 Task: Create new customer invoice with Date Opened: 30-May-23, Select Customer: Promise Me Not, Terms: Net 30. Make invoice entry for item-1 with Date: 30-May-23, Description: e.l.f Cosmetics H2O Proof Pen Eyeliner Jet Black
, Income Account: Income:Sales, Quantity: 1, Unit Price: 15.49, Sales Tax: Y, Sales Tax Included: N, Tax Table: Sales Tax. Make entry for item-2 with Date: 30-May-23, Description: Necessaire Eucalyptus Body Wash (8.4 oz)
, Income Account: Income:Sales, Quantity: 2, Unit Price: 15.79, Sales Tax: Y, Sales Tax Included: N, Tax Table: Sales Tax. Post Invoice with Post Date: 30-May-23, Post to Accounts: Assets:Accounts Receivable. Pay / Process Payment with Transaction Date: 28-Jun-23, Amount: 49.89, Transfer Account: Checking Account. Go to 'Print Invoice'.
Action: Mouse moved to (197, 52)
Screenshot: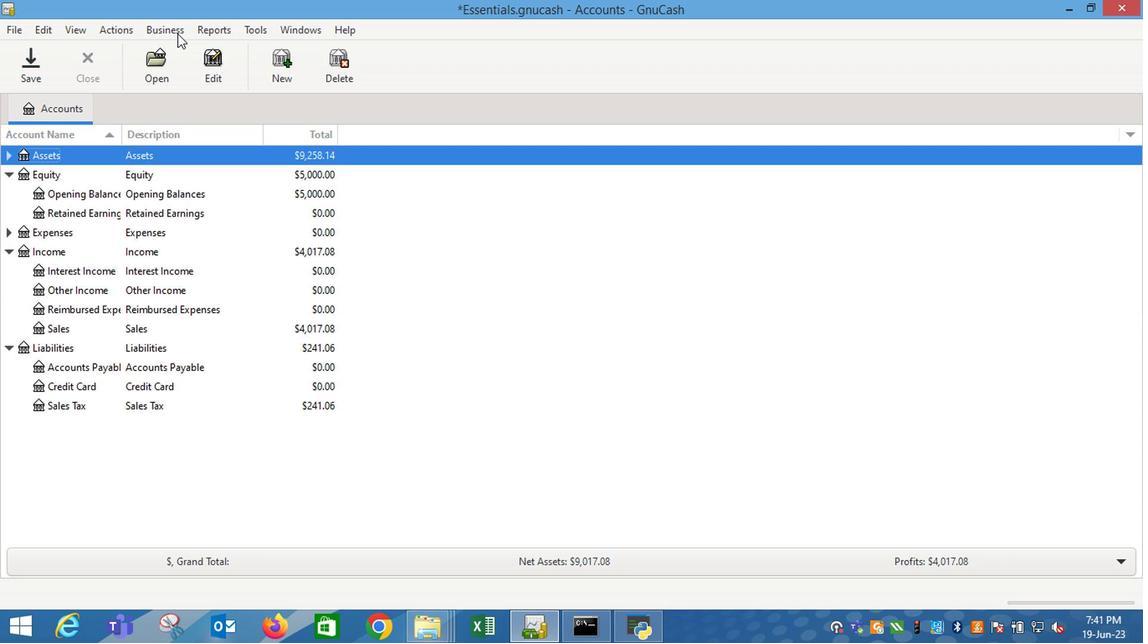 
Action: Mouse pressed left at (197, 52)
Screenshot: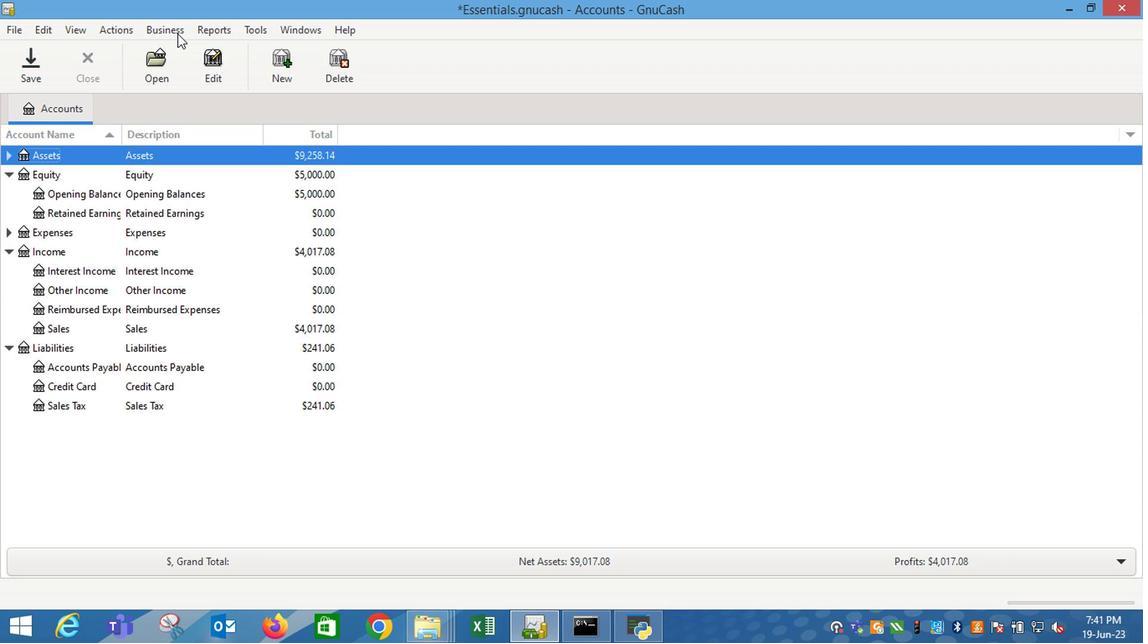 
Action: Mouse moved to (381, 130)
Screenshot: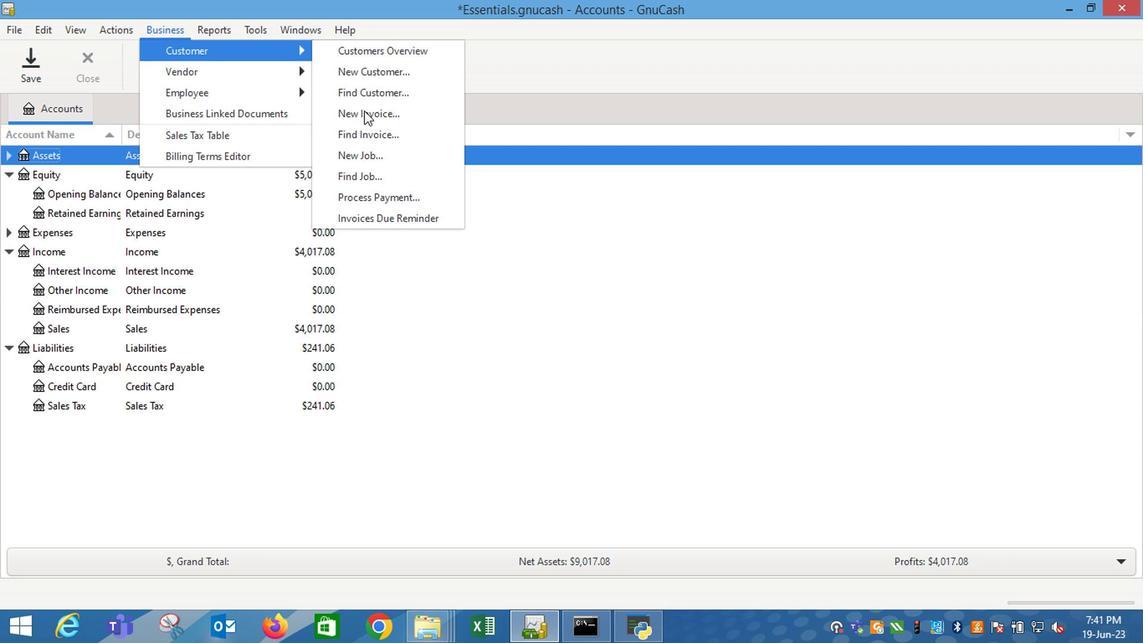 
Action: Mouse pressed left at (381, 130)
Screenshot: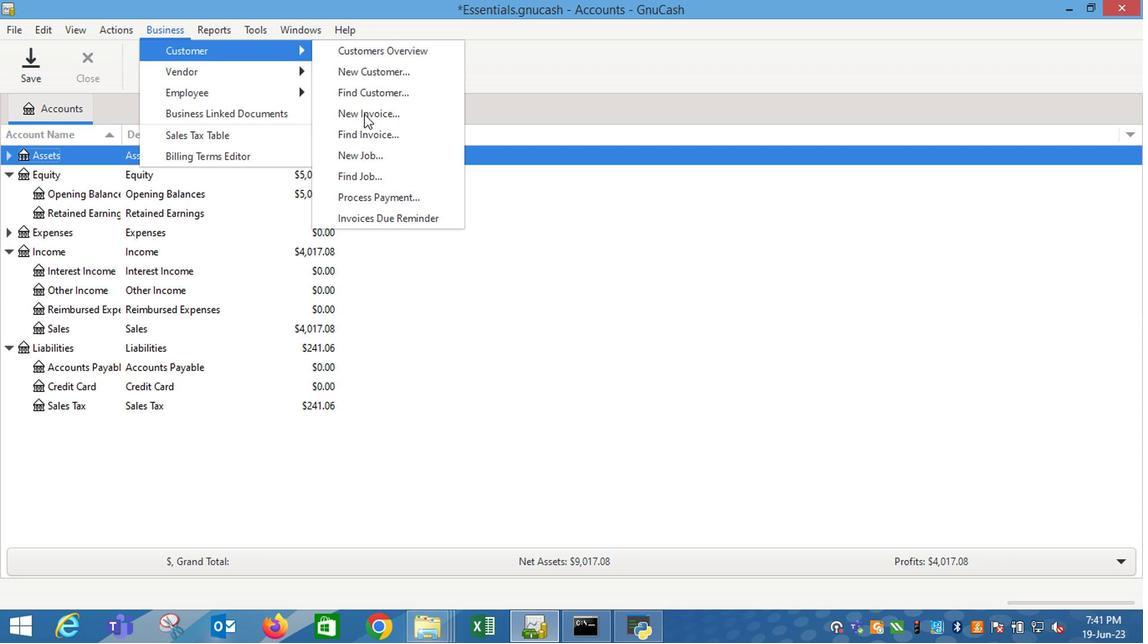 
Action: Mouse moved to (690, 261)
Screenshot: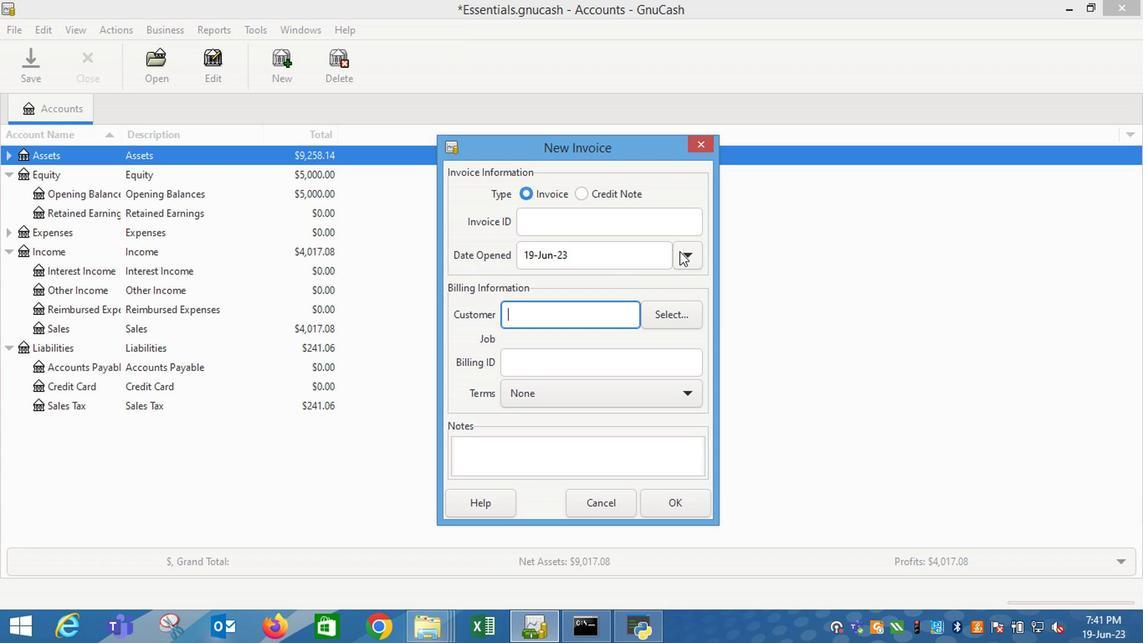 
Action: Mouse pressed left at (690, 261)
Screenshot: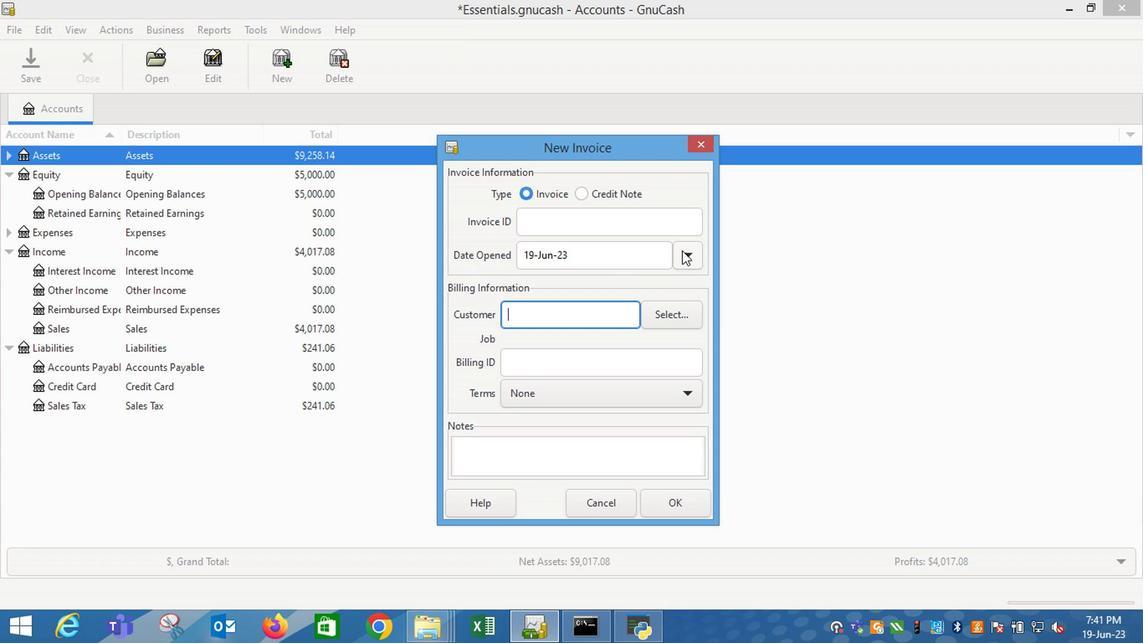 
Action: Mouse moved to (568, 289)
Screenshot: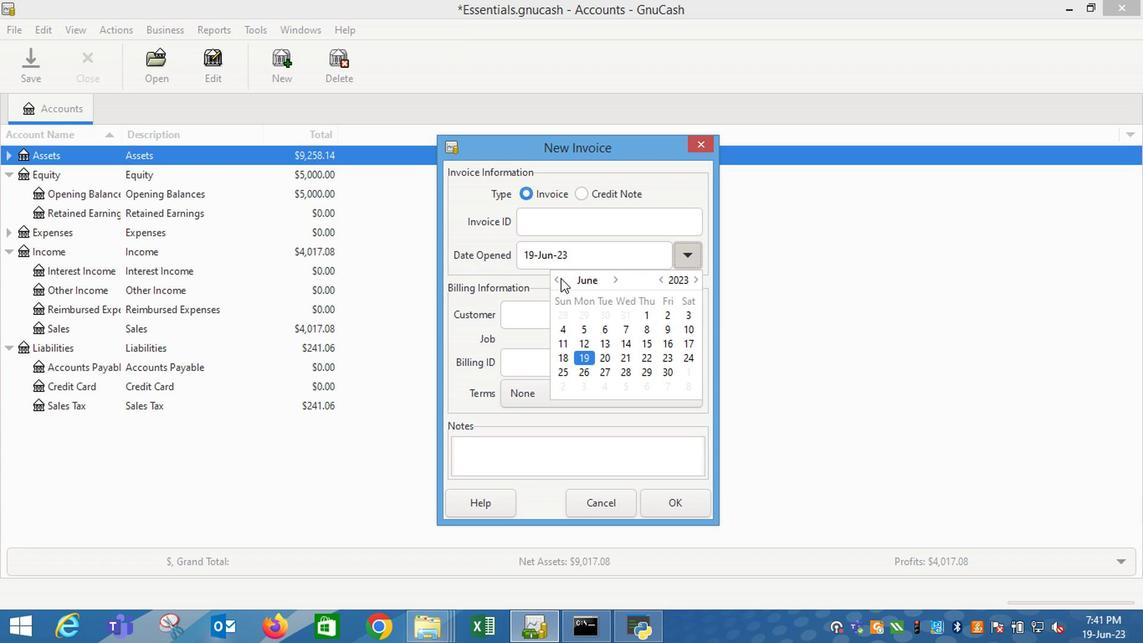 
Action: Mouse pressed left at (568, 289)
Screenshot: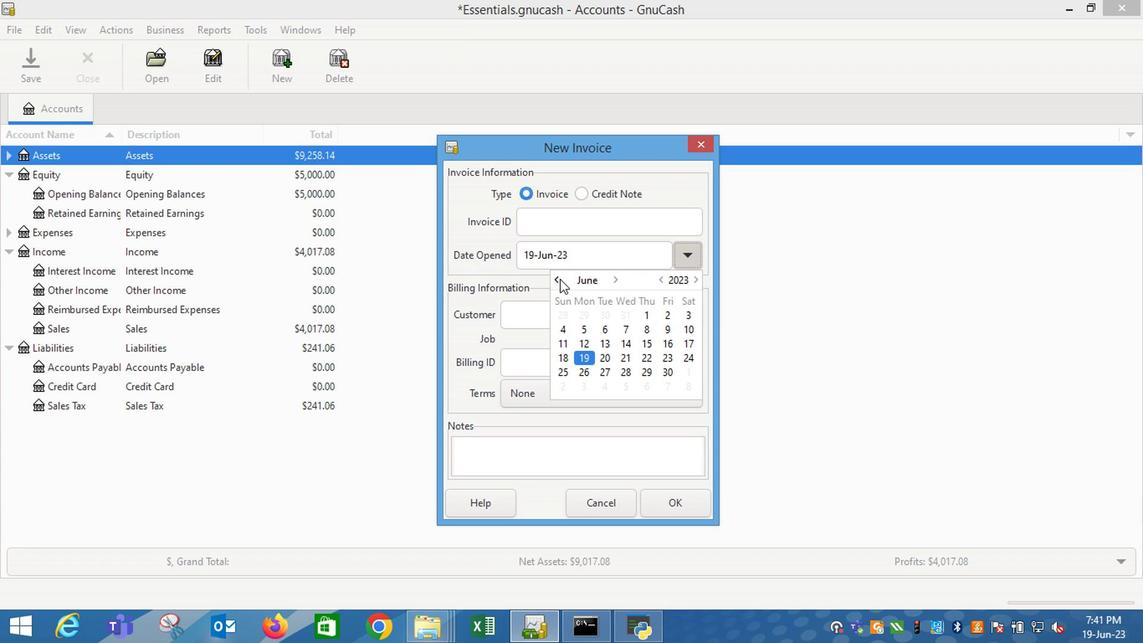 
Action: Mouse moved to (609, 382)
Screenshot: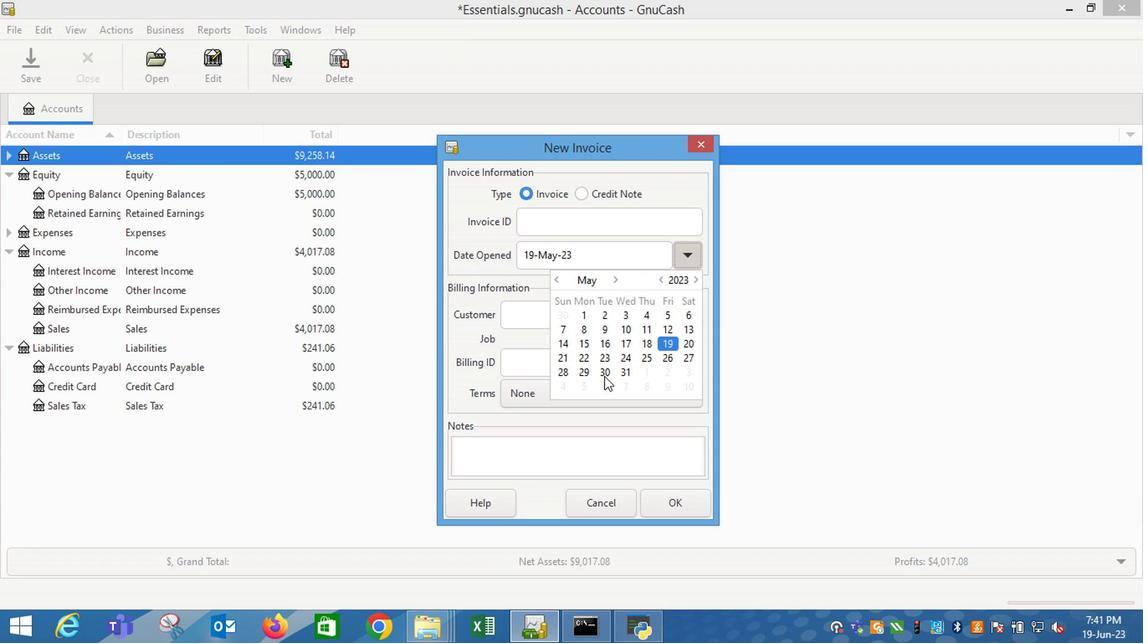 
Action: Mouse pressed left at (609, 382)
Screenshot: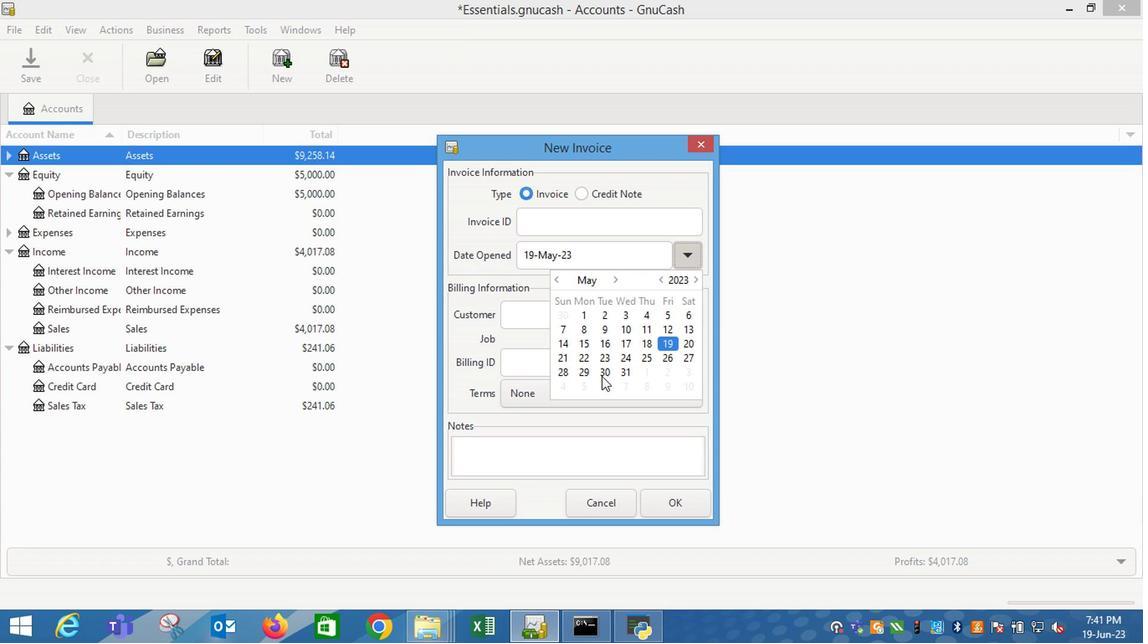
Action: Mouse moved to (511, 313)
Screenshot: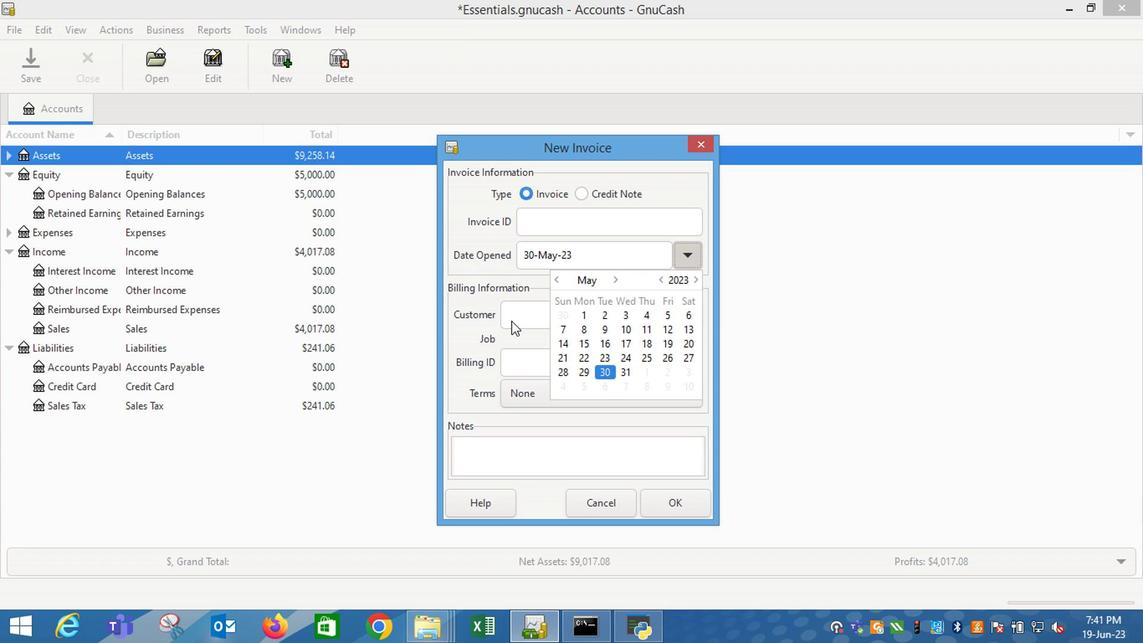 
Action: Mouse pressed left at (511, 313)
Screenshot: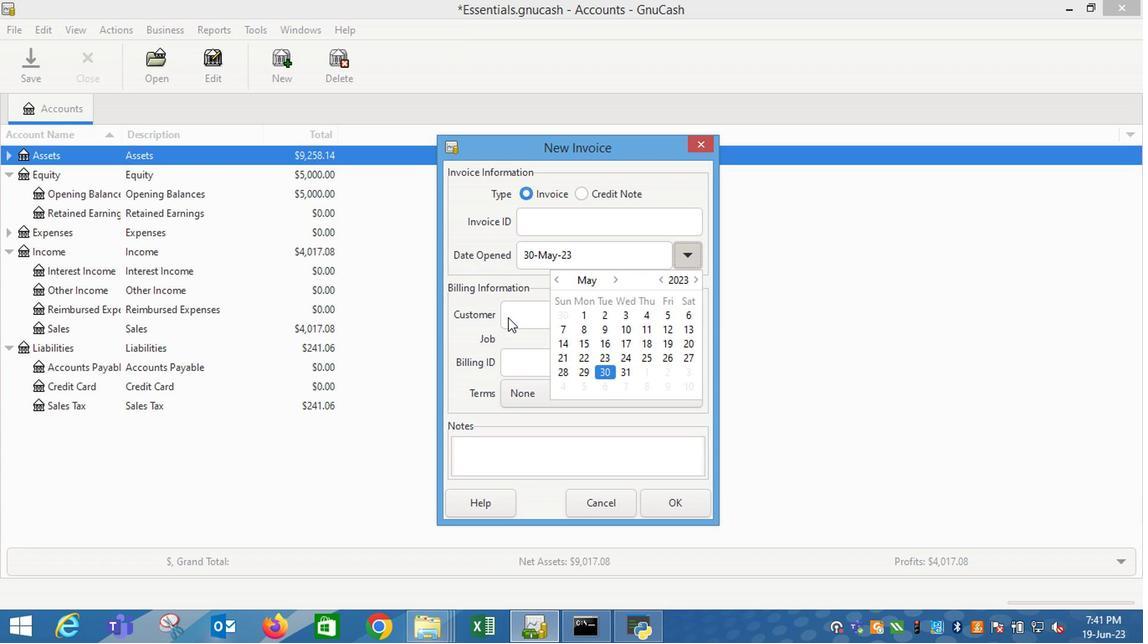 
Action: Mouse moved to (545, 325)
Screenshot: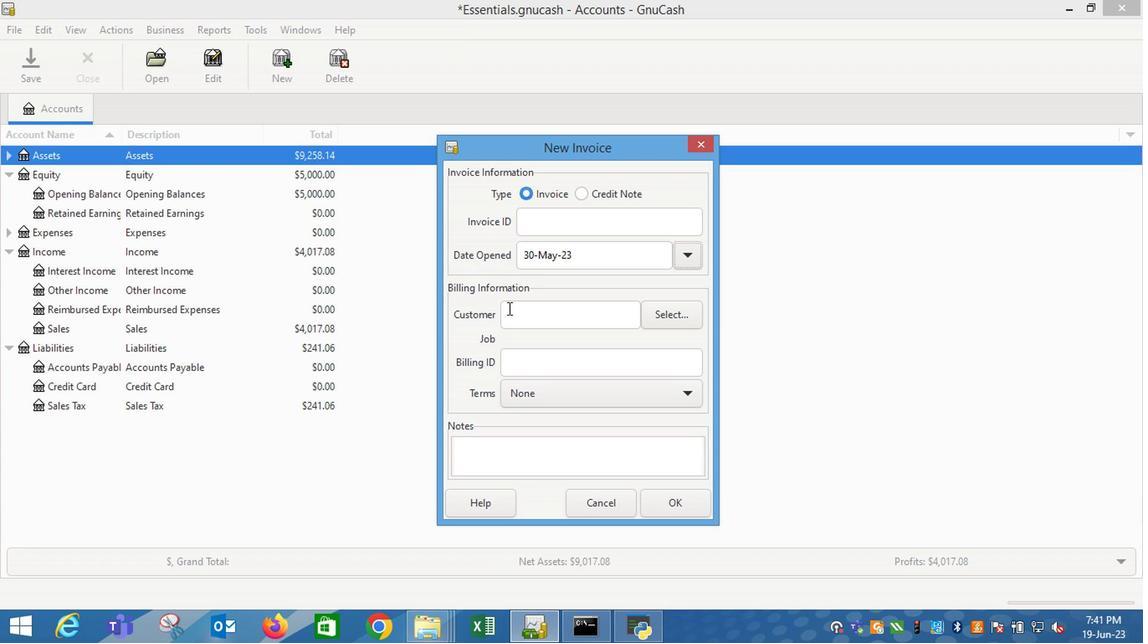 
Action: Mouse pressed left at (545, 325)
Screenshot: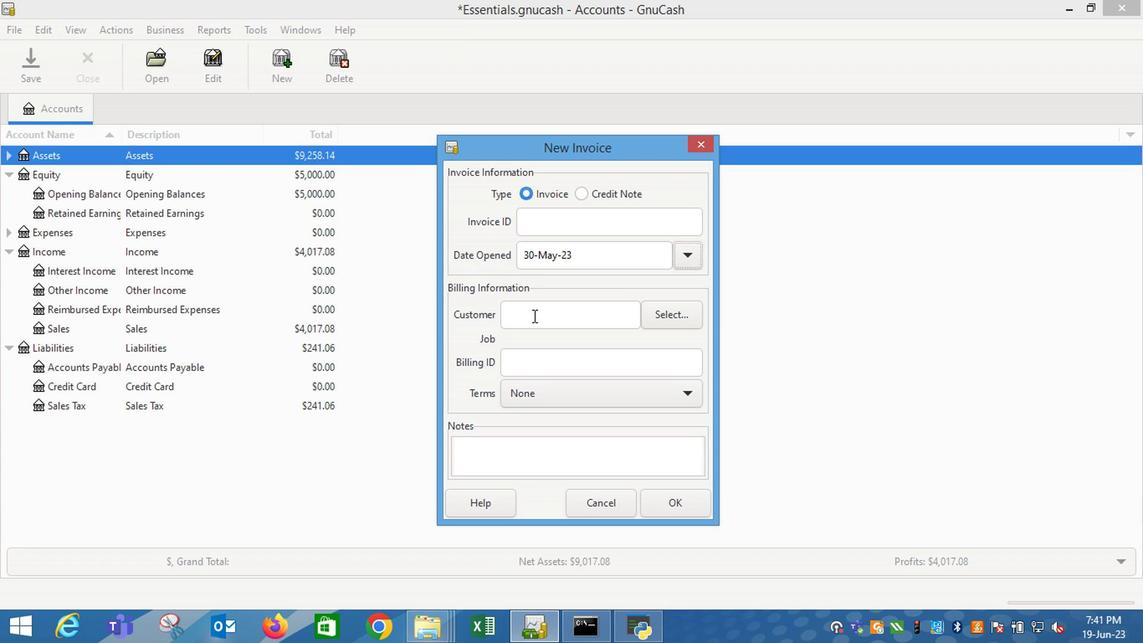 
Action: Mouse moved to (545, 326)
Screenshot: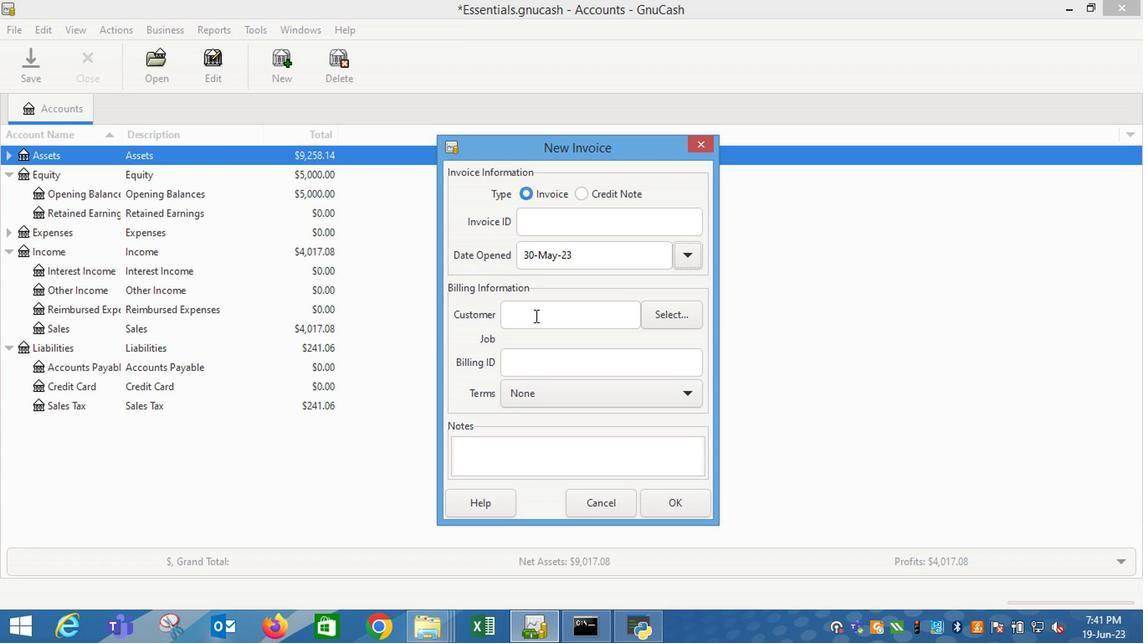 
Action: Key pressed <Key.shift_r>Pro
Screenshot: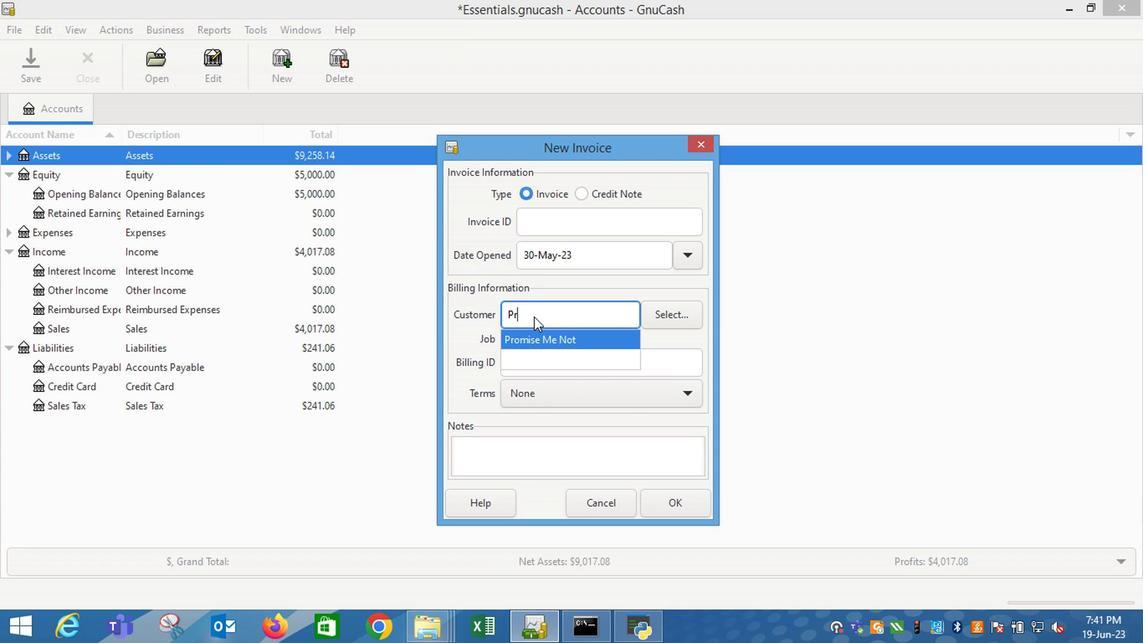 
Action: Mouse moved to (611, 351)
Screenshot: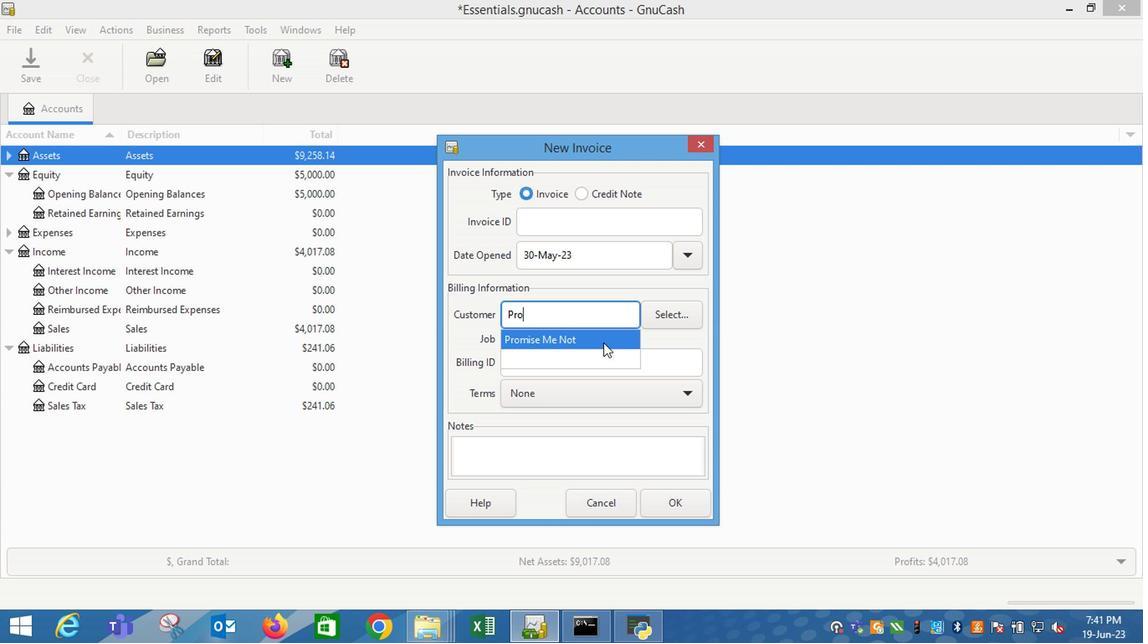 
Action: Mouse pressed left at (611, 351)
Screenshot: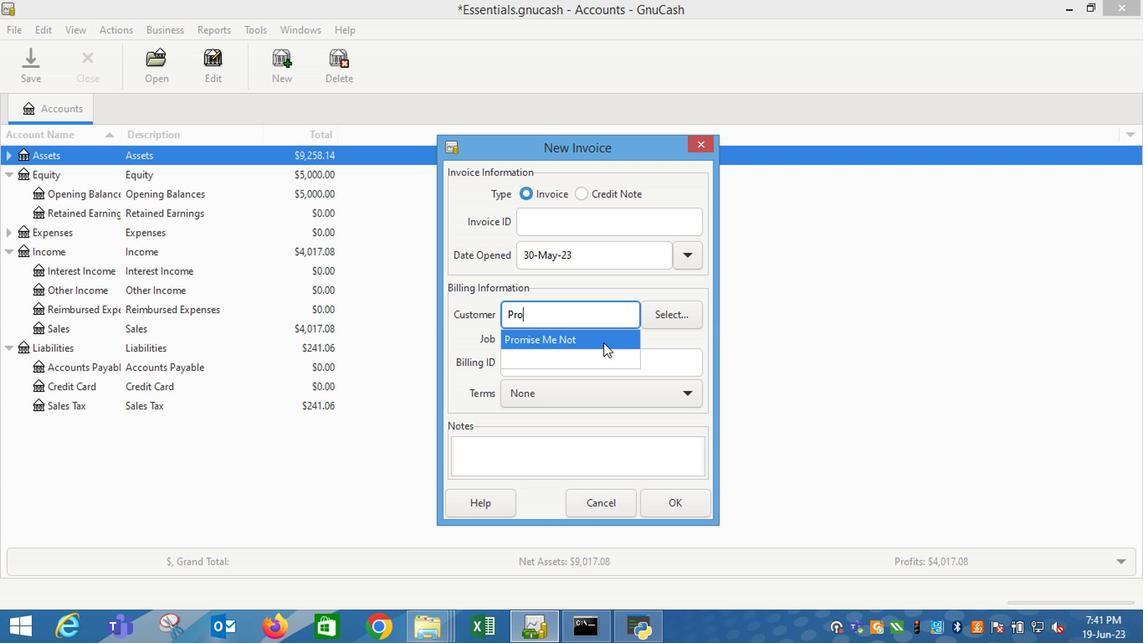 
Action: Mouse moved to (562, 424)
Screenshot: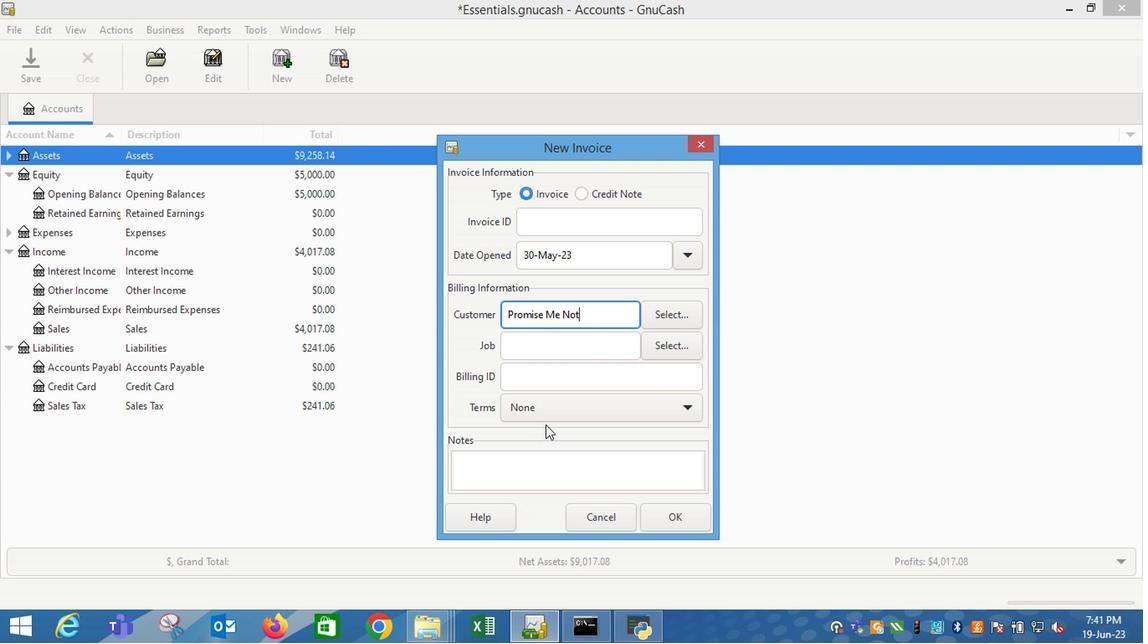 
Action: Mouse pressed left at (562, 424)
Screenshot: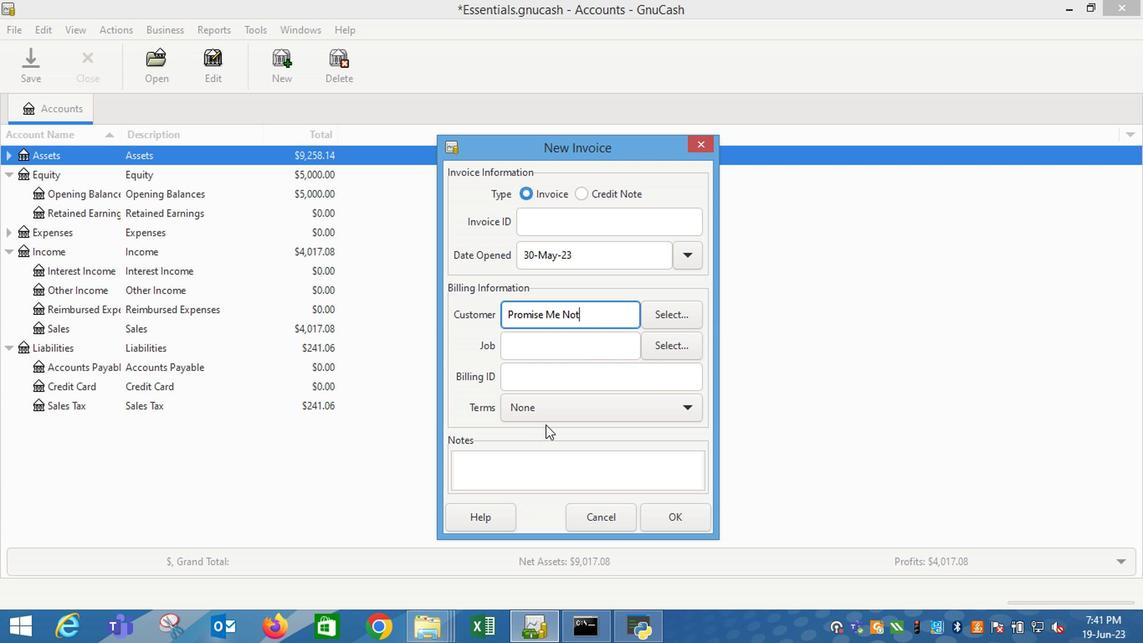 
Action: Mouse moved to (553, 465)
Screenshot: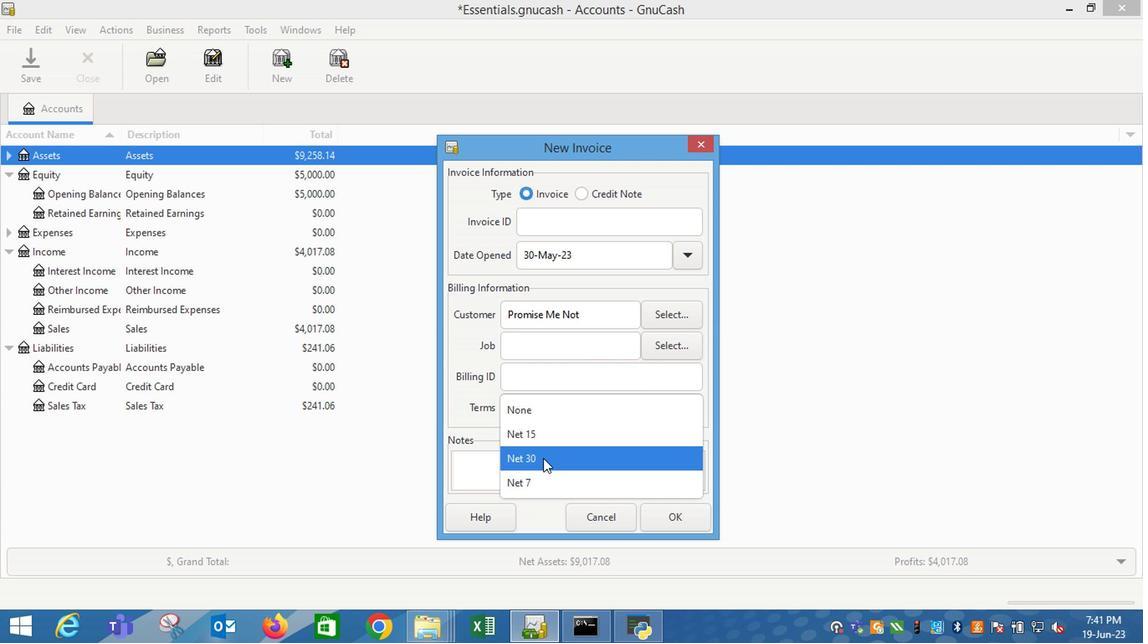 
Action: Mouse pressed left at (553, 465)
Screenshot: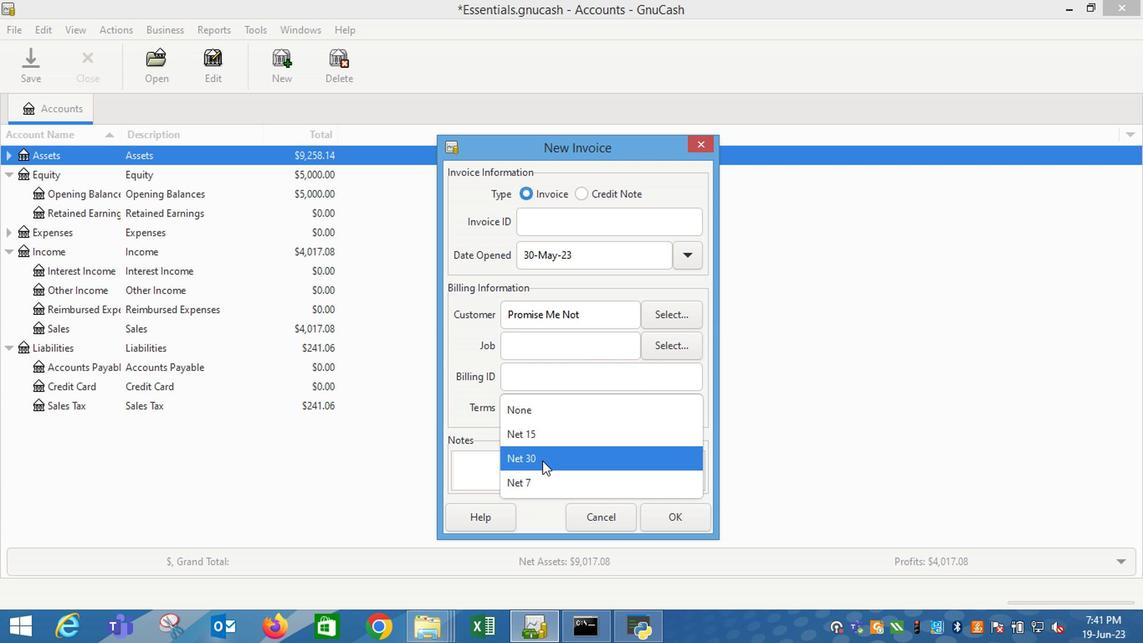 
Action: Mouse moved to (691, 520)
Screenshot: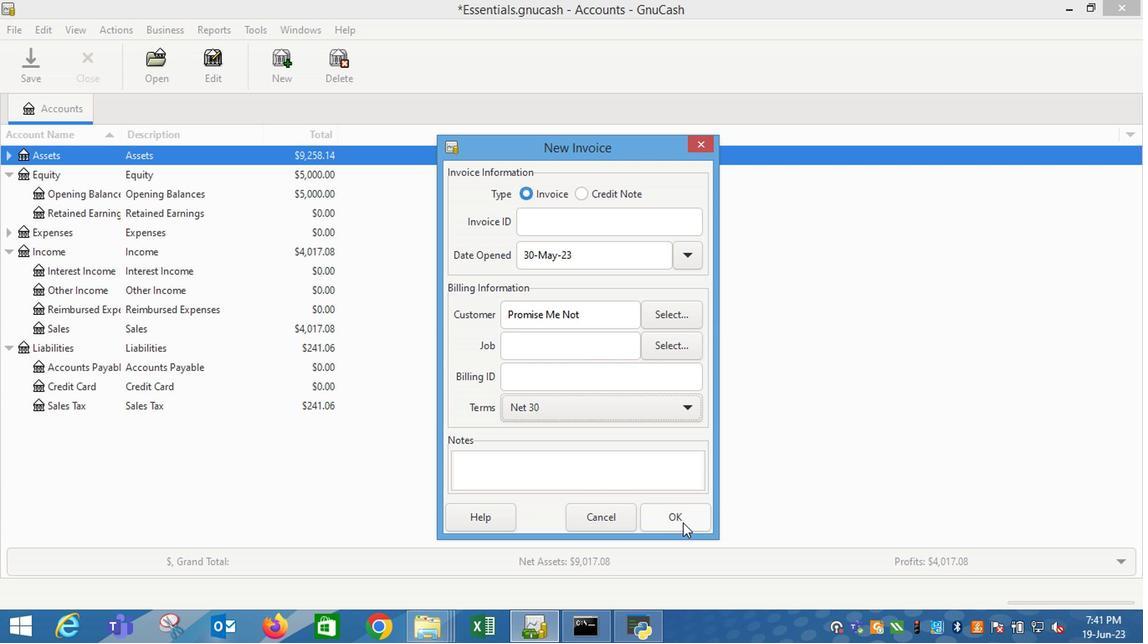 
Action: Mouse pressed left at (691, 520)
Screenshot: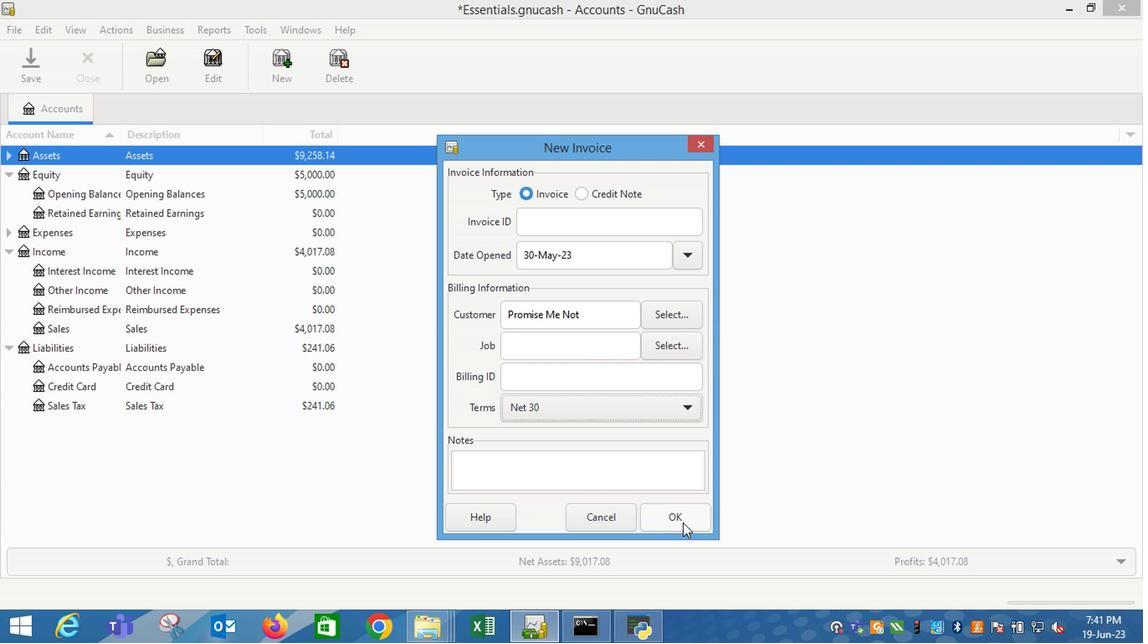 
Action: Mouse moved to (99, 335)
Screenshot: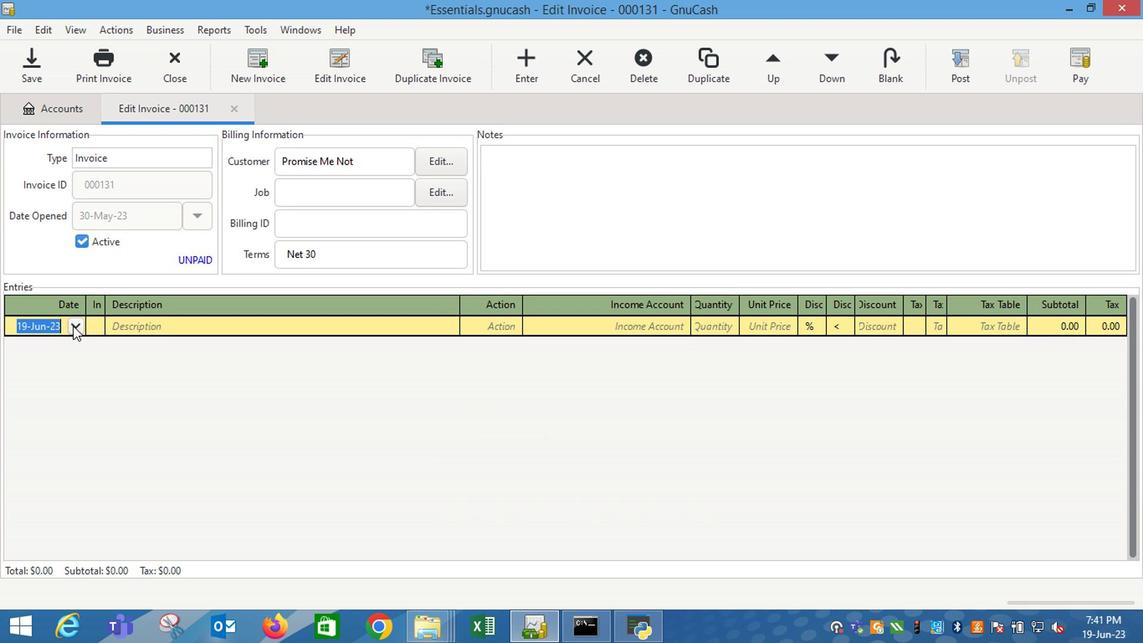 
Action: Mouse pressed left at (99, 335)
Screenshot: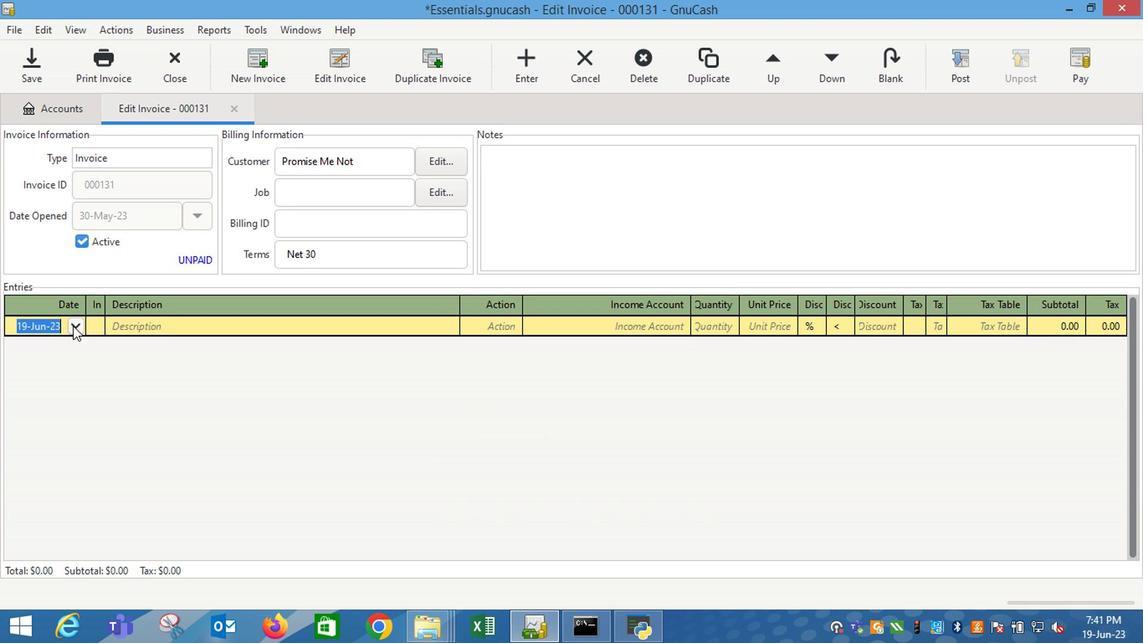 
Action: Mouse moved to (42, 356)
Screenshot: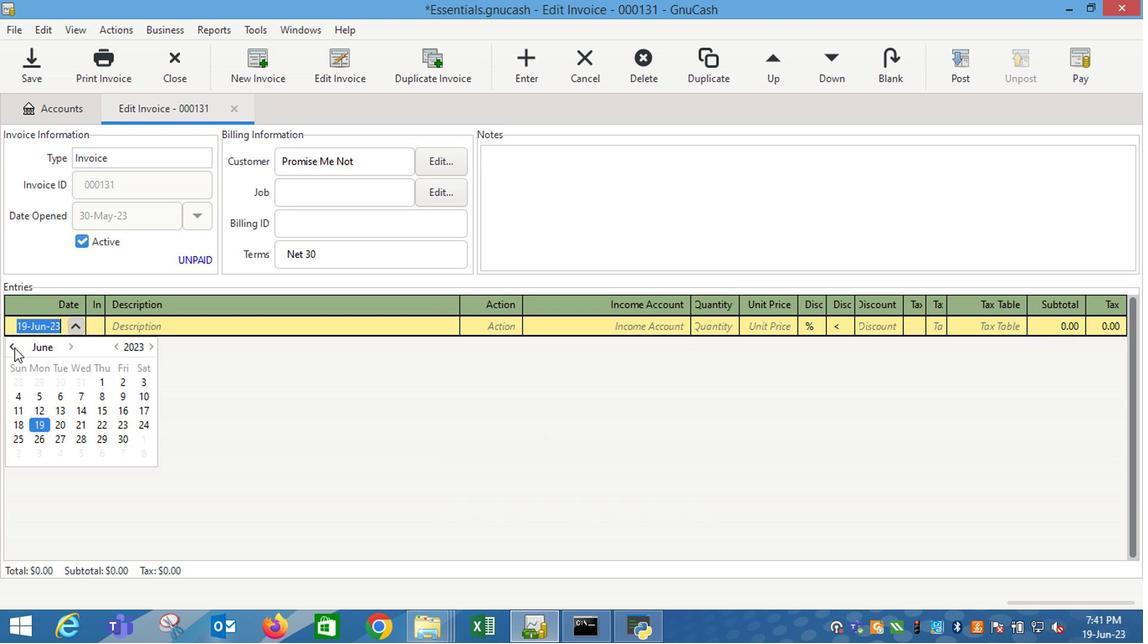 
Action: Mouse pressed left at (42, 356)
Screenshot: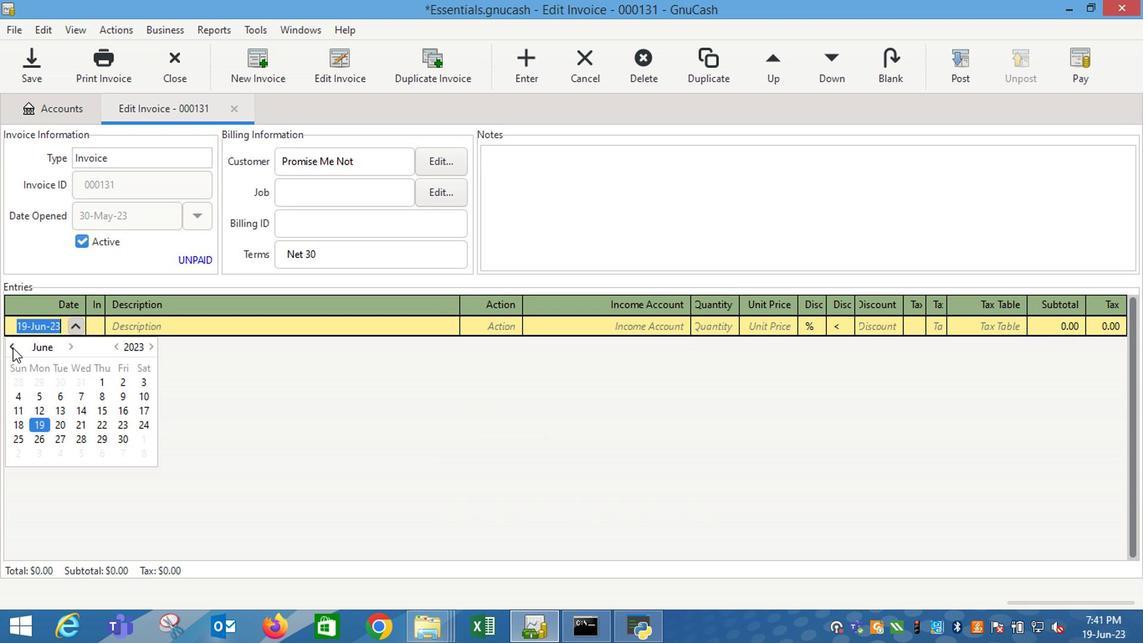 
Action: Mouse moved to (91, 444)
Screenshot: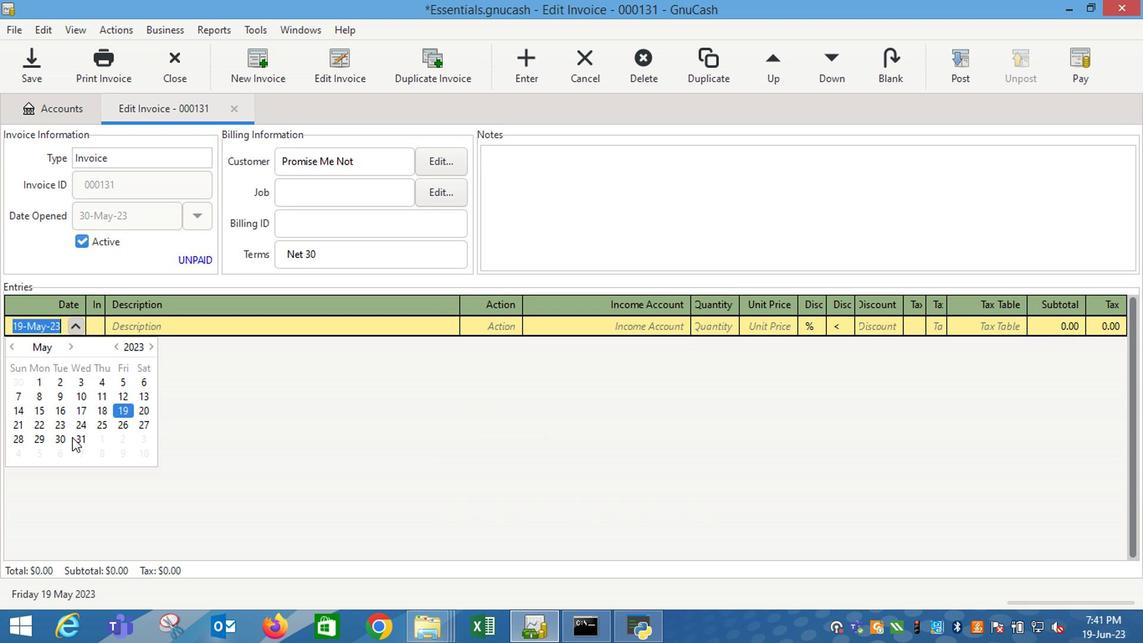 
Action: Mouse pressed left at (91, 444)
Screenshot: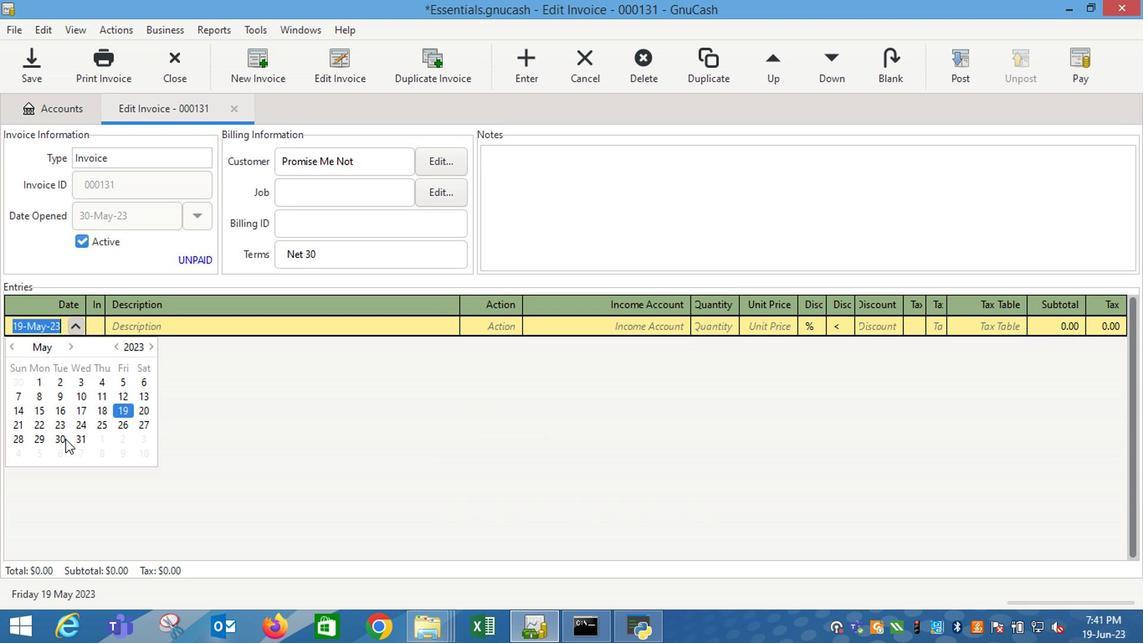 
Action: Mouse moved to (91, 444)
Screenshot: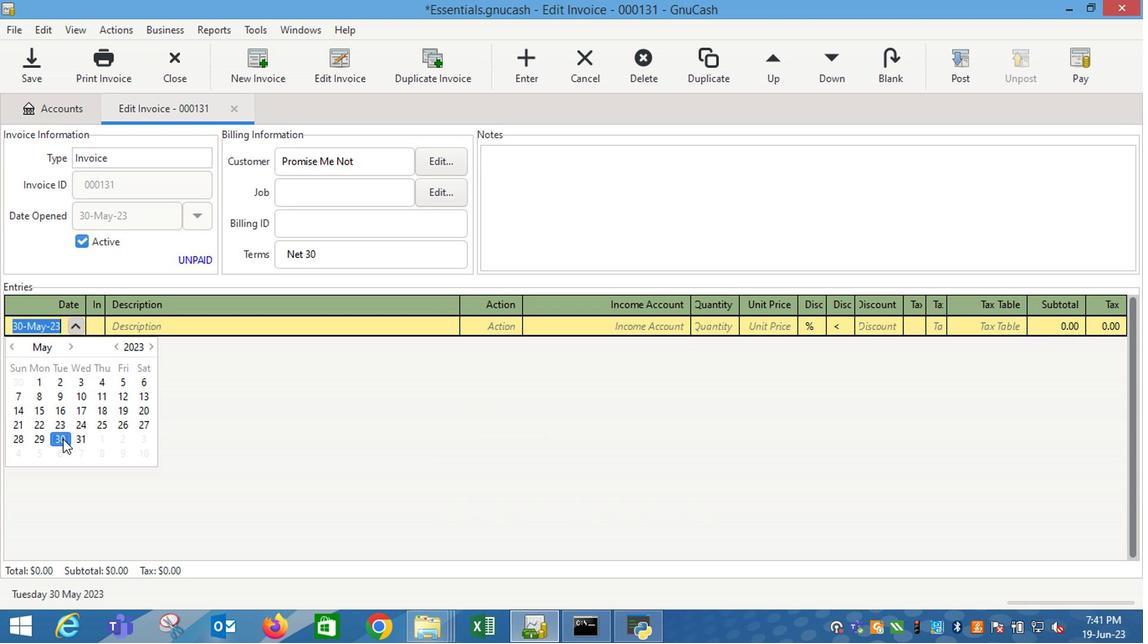 
Action: Key pressed <Key.tab>
Screenshot: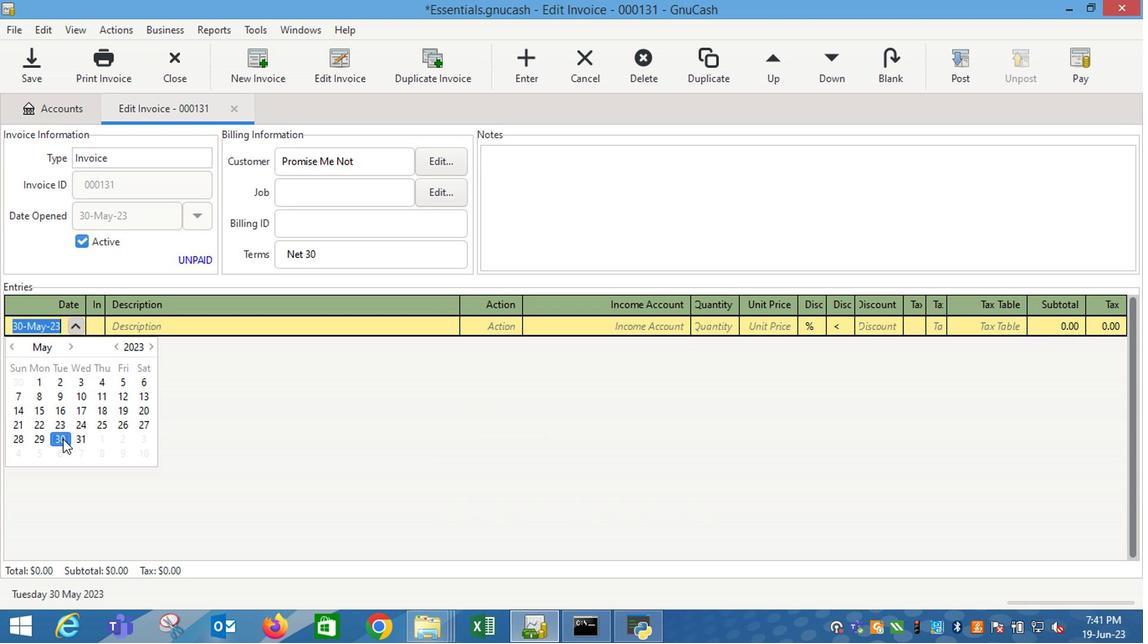 
Action: Mouse moved to (178, 388)
Screenshot: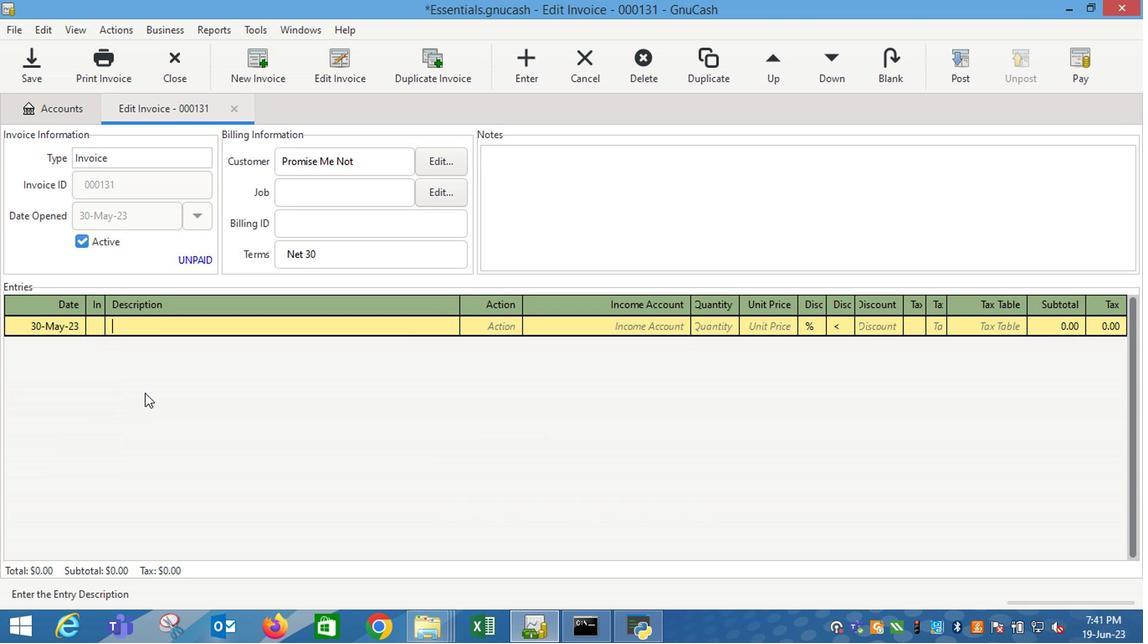 
Action: Key pressed e.l.f<Key.space><Key.shift_r>Cost<Key.backspace>metics<Key.space><Key.shift_r><Key.shift_r><Key.shift_r><Key.shift_r><Key.shift_r><Key.shift_r><Key.shift_r><Key.shift_r>H2<Key.shift_r>O<Key.space><Key.shift_r>Proof<Key.space><Key.shift_r>Pen<Key.space><Key.shift_r>Eyeliner<Key.space><Key.shift_r>Je<Key.space><Key.backspace>t<Key.space><Key.shift_r>Black<Key.tab><Key.tab>i<Key.down><Key.down><Key.down><Key.tab>1<Key.tab>15.49<Key.tab>
Screenshot: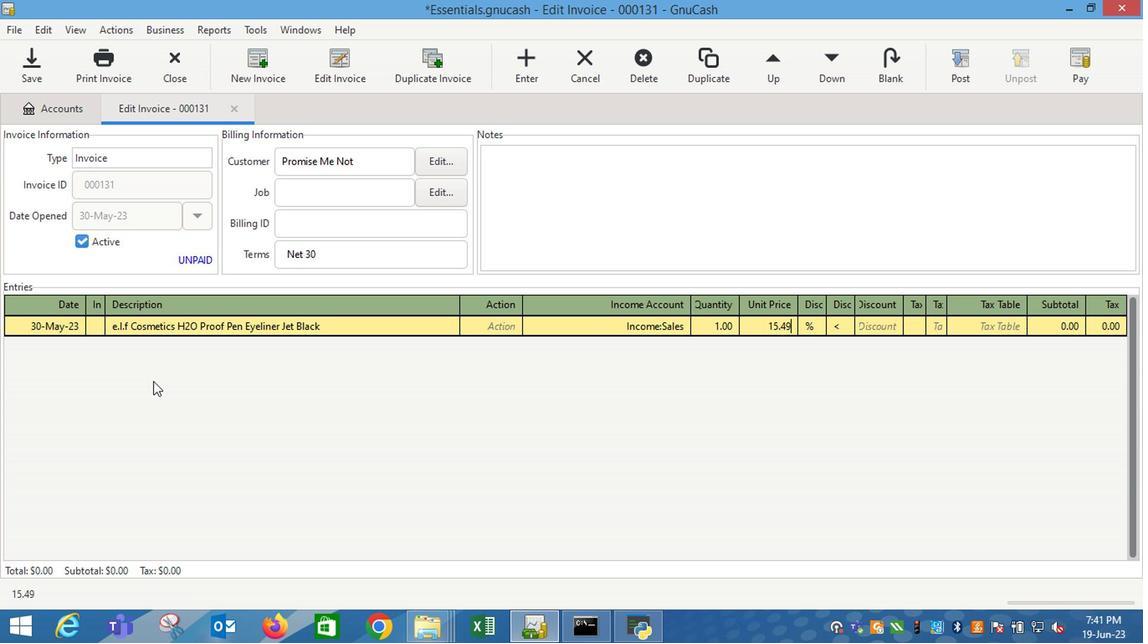 
Action: Mouse moved to (907, 333)
Screenshot: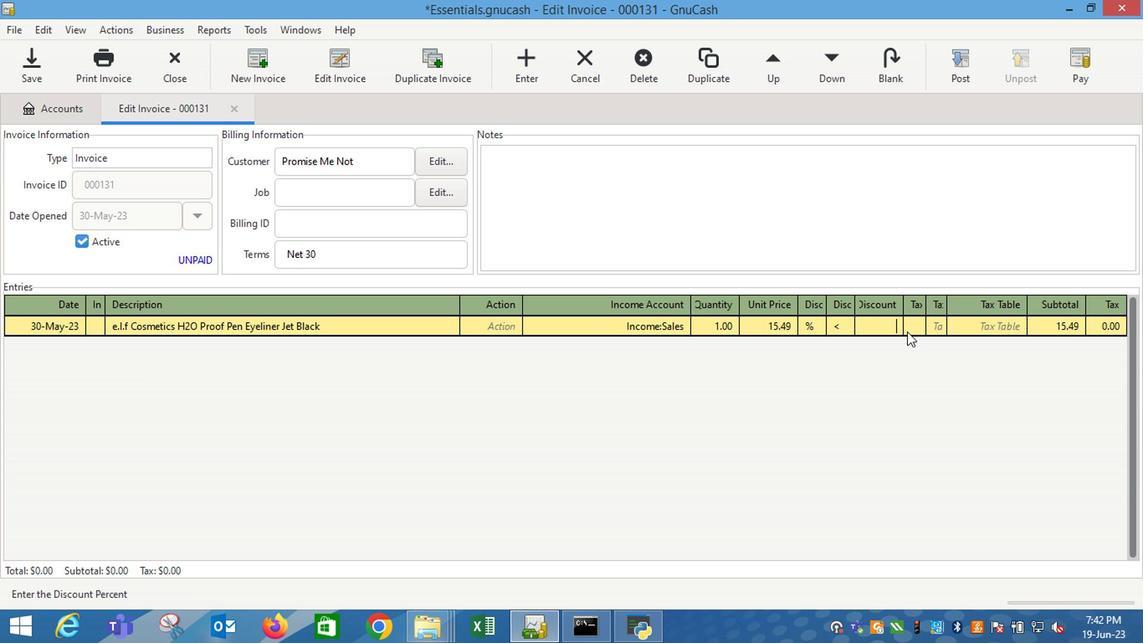 
Action: Mouse pressed left at (907, 333)
Screenshot: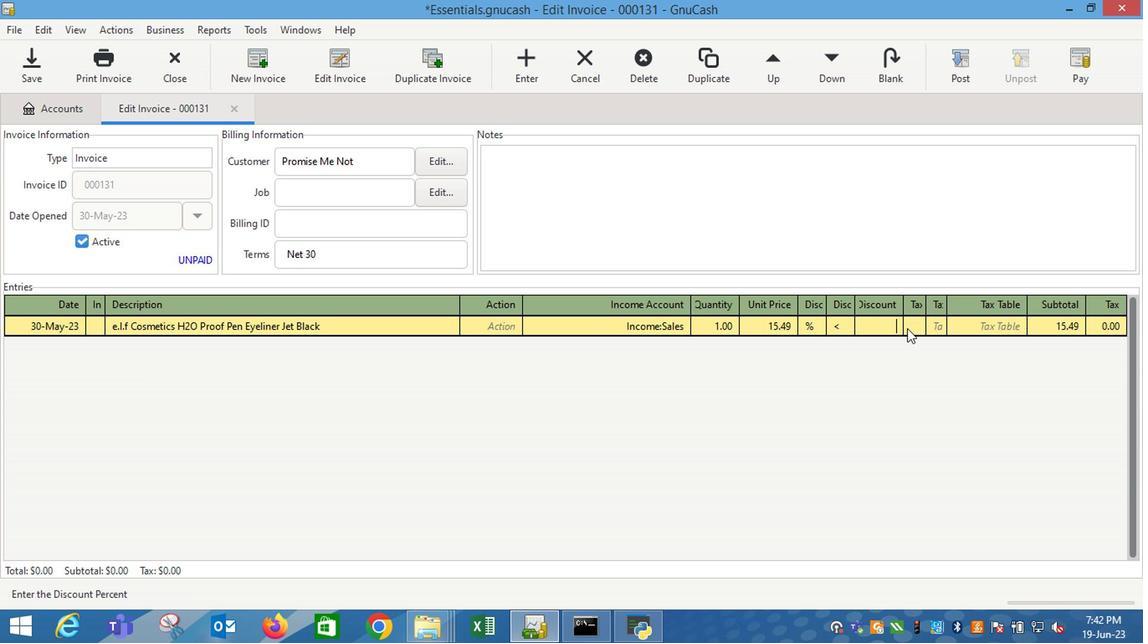 
Action: Mouse moved to (981, 334)
Screenshot: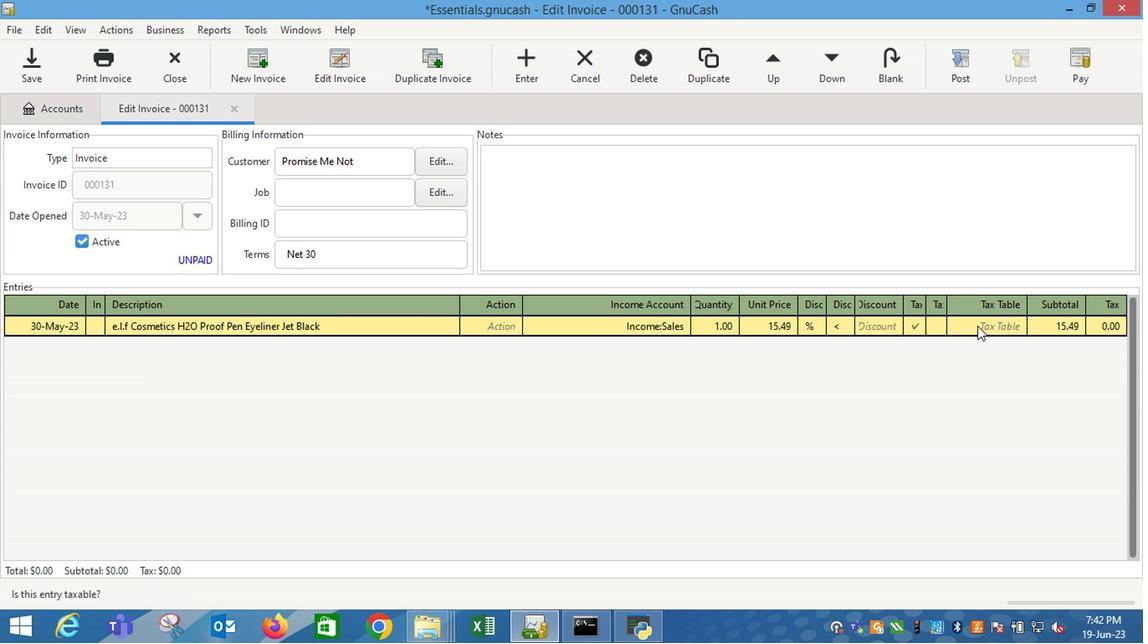 
Action: Mouse pressed left at (981, 334)
Screenshot: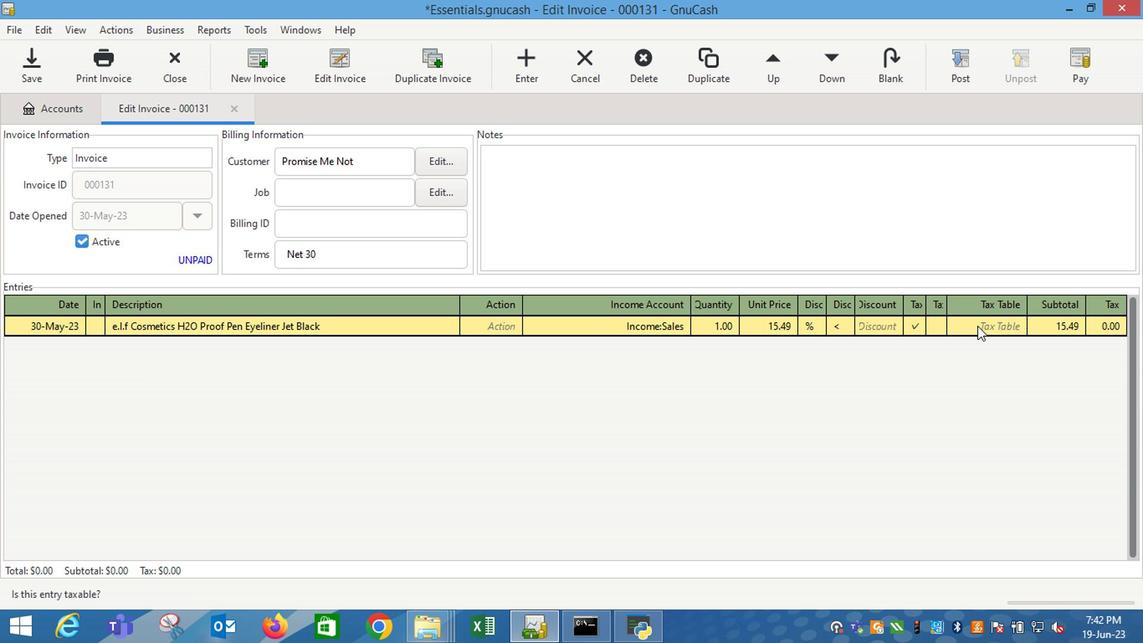 
Action: Mouse moved to (1009, 334)
Screenshot: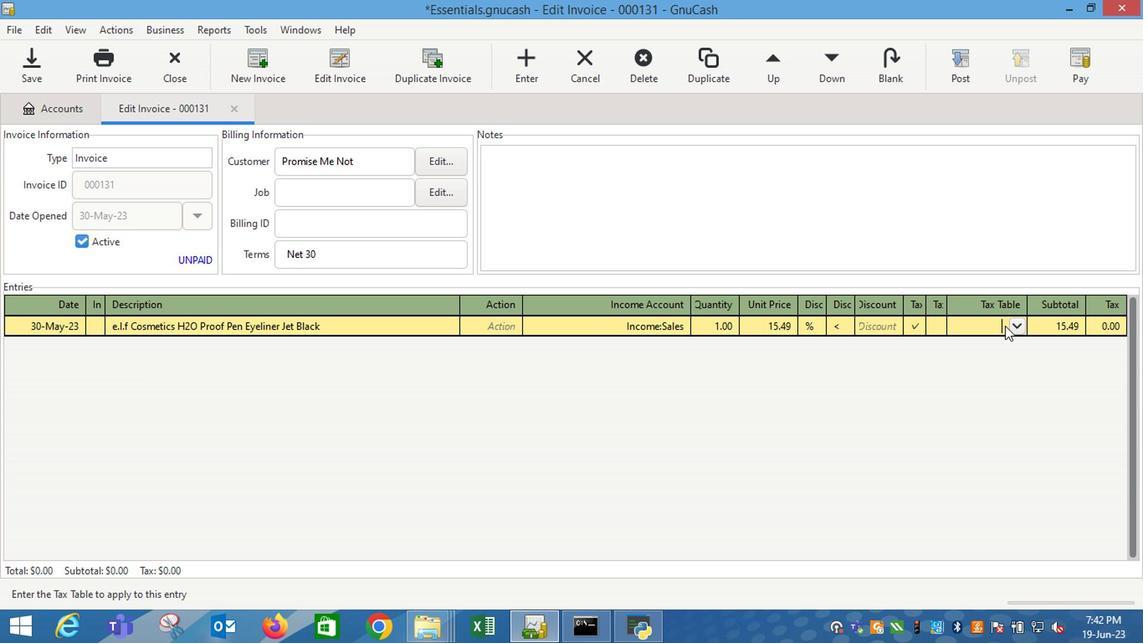 
Action: Mouse pressed left at (1009, 334)
Screenshot: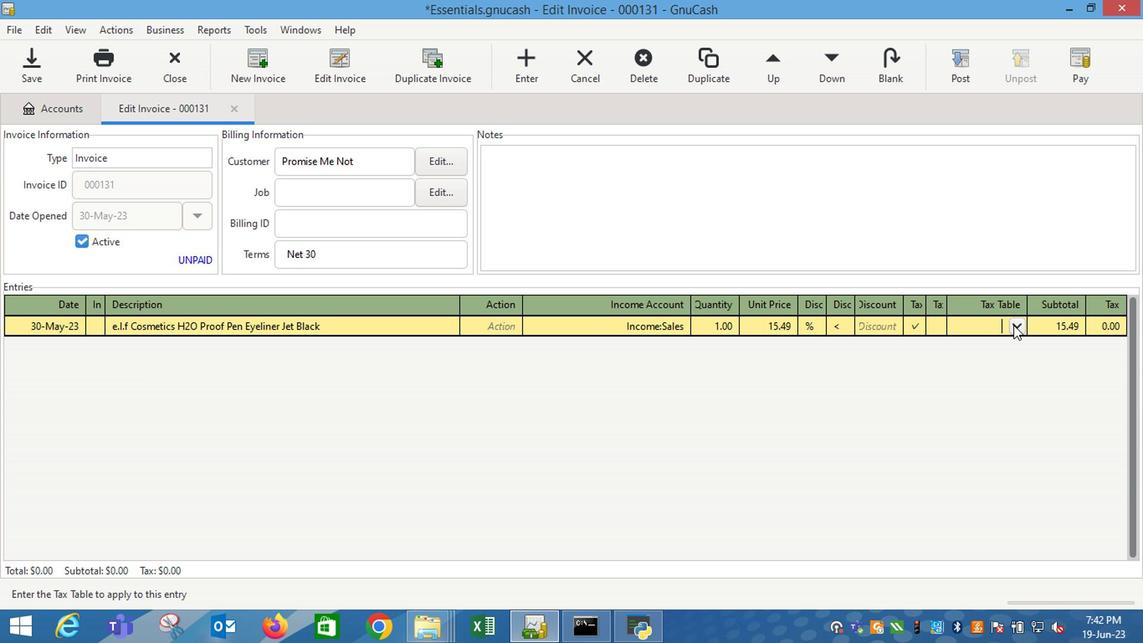 
Action: Mouse moved to (958, 358)
Screenshot: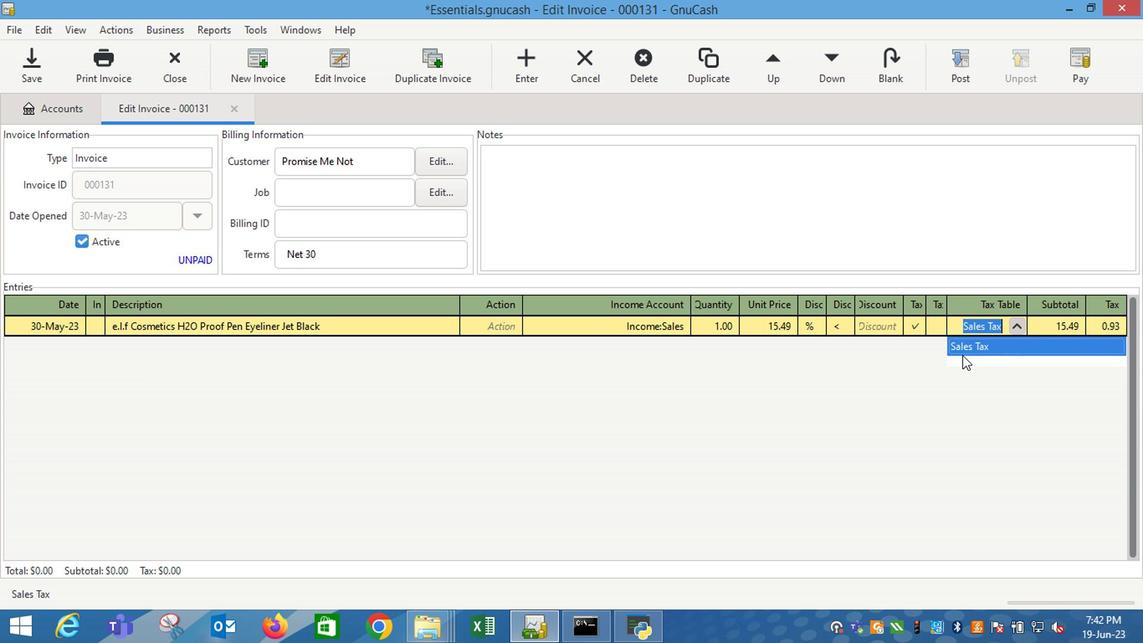 
Action: Mouse pressed left at (958, 358)
Screenshot: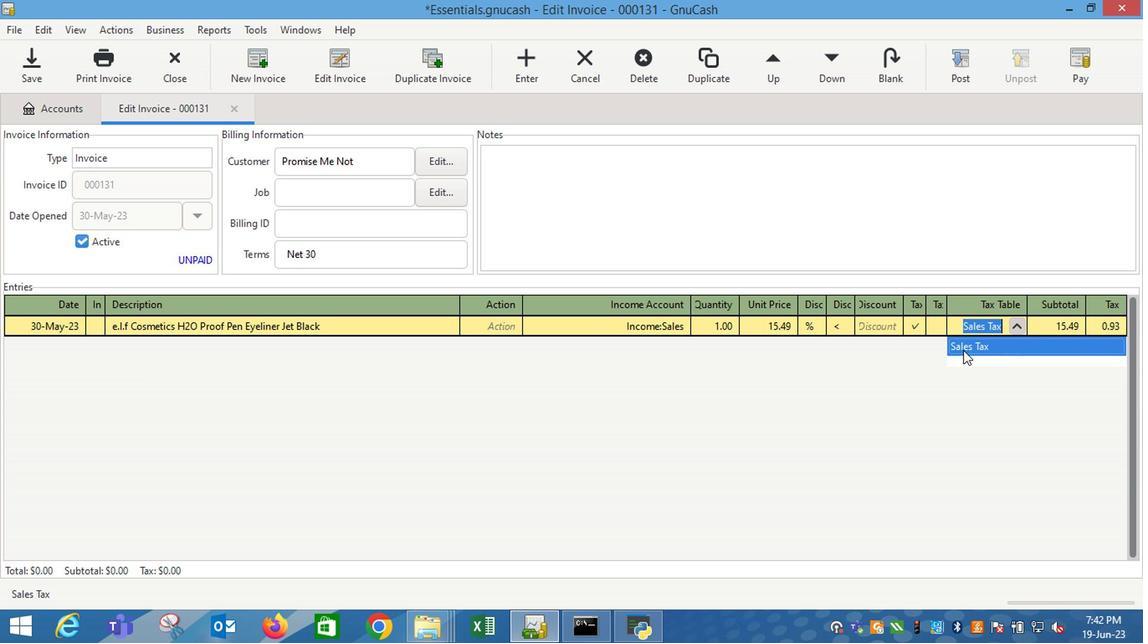 
Action: Mouse moved to (924, 353)
Screenshot: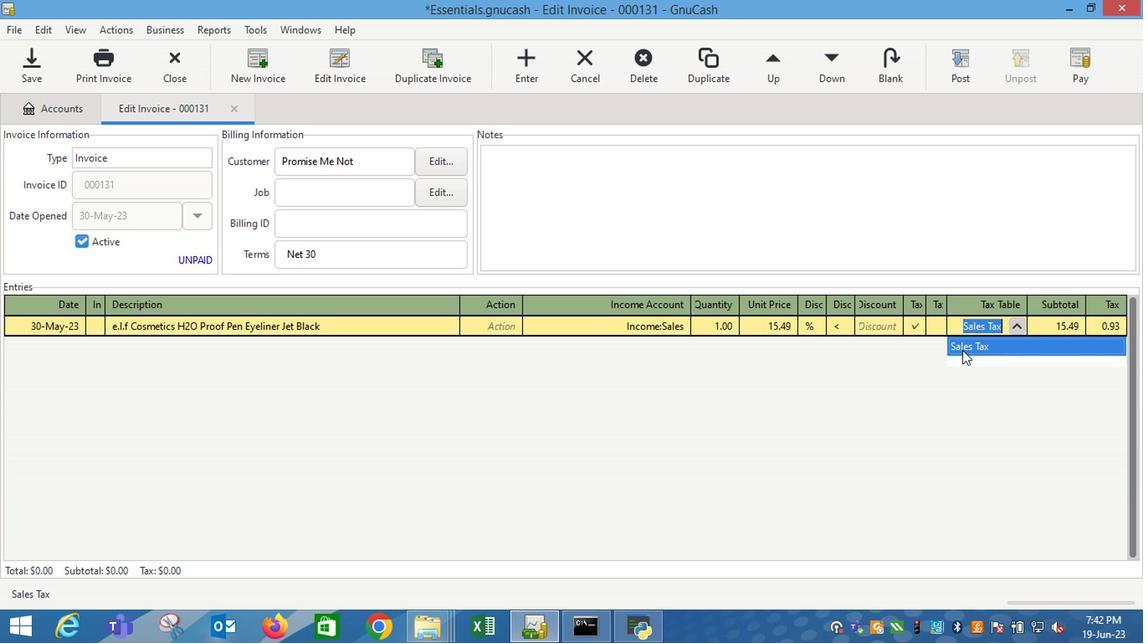 
Action: Key pressed <Key.enter><Key.tab><Key.shift_r>Nece<Key.tab><Key.tab>15.79
Screenshot: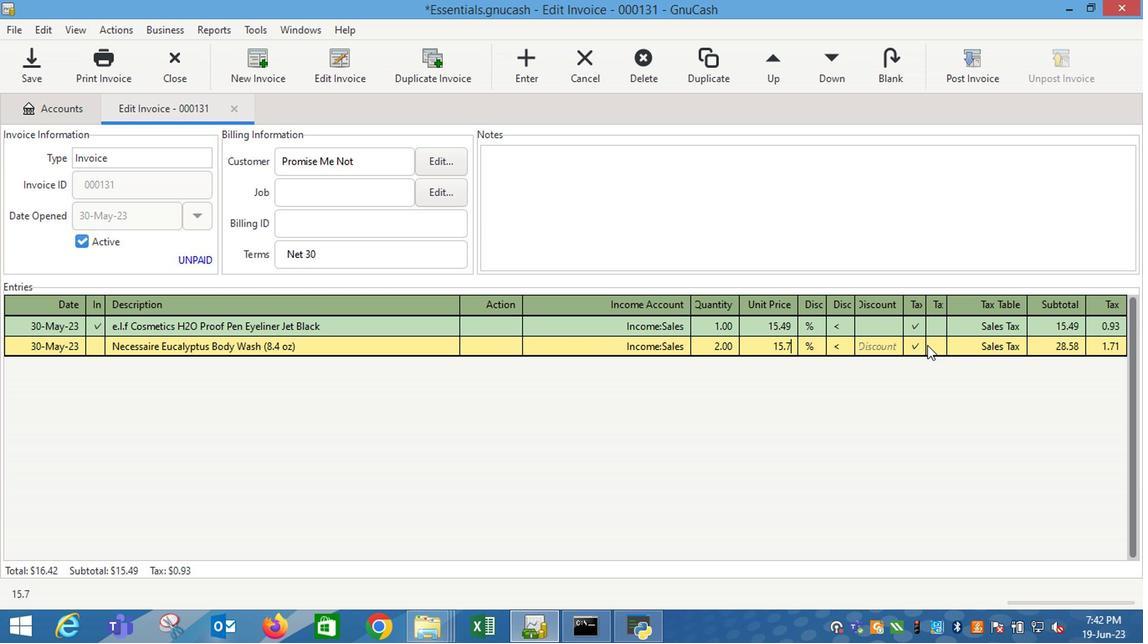 
Action: Mouse moved to (923, 353)
Screenshot: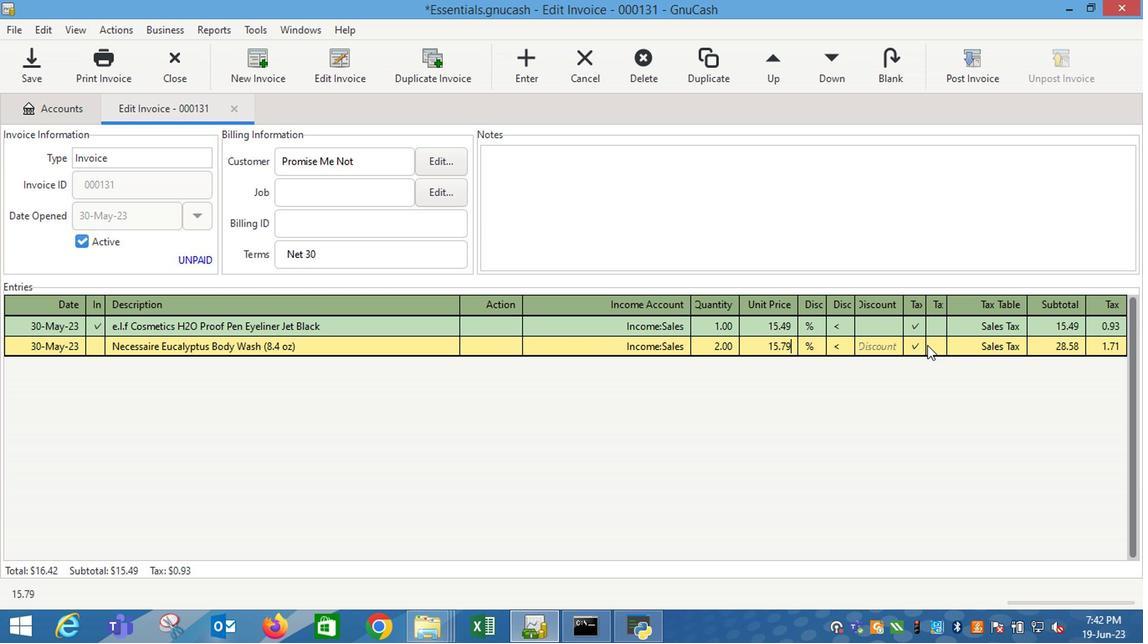 
Action: Key pressed <Key.tab>
Screenshot: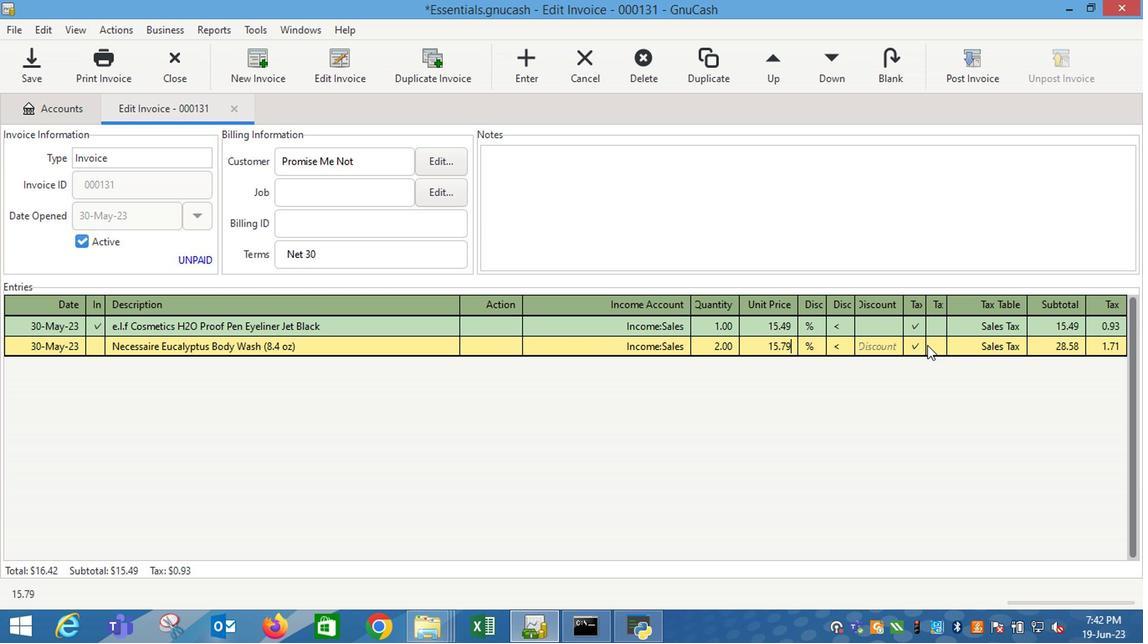
Action: Mouse moved to (981, 355)
Screenshot: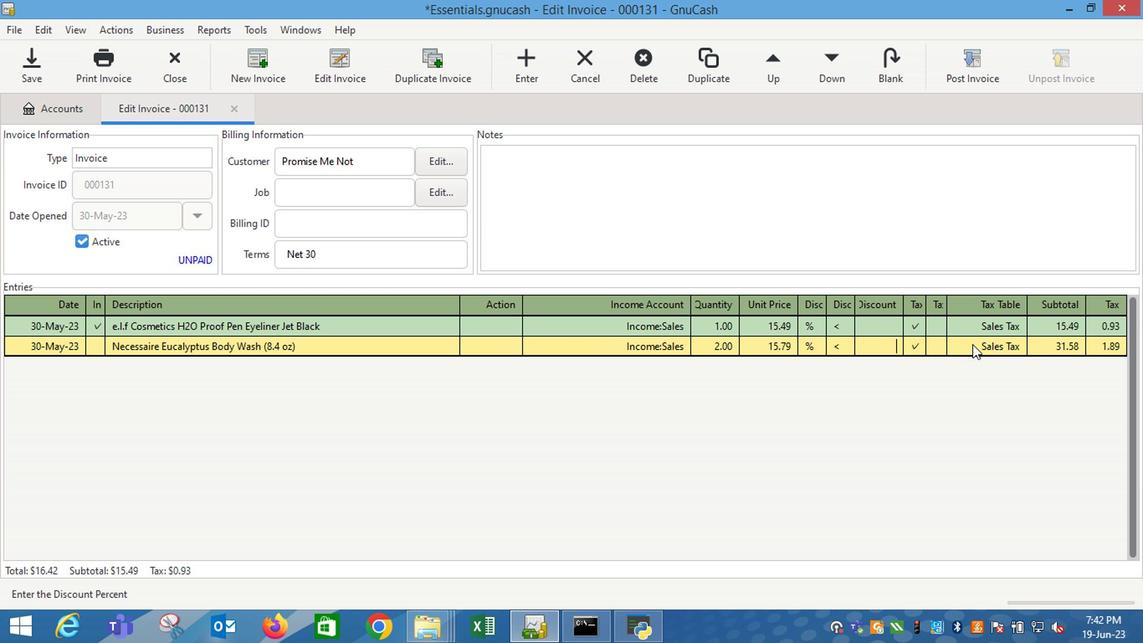 
Action: Mouse pressed left at (981, 355)
Screenshot: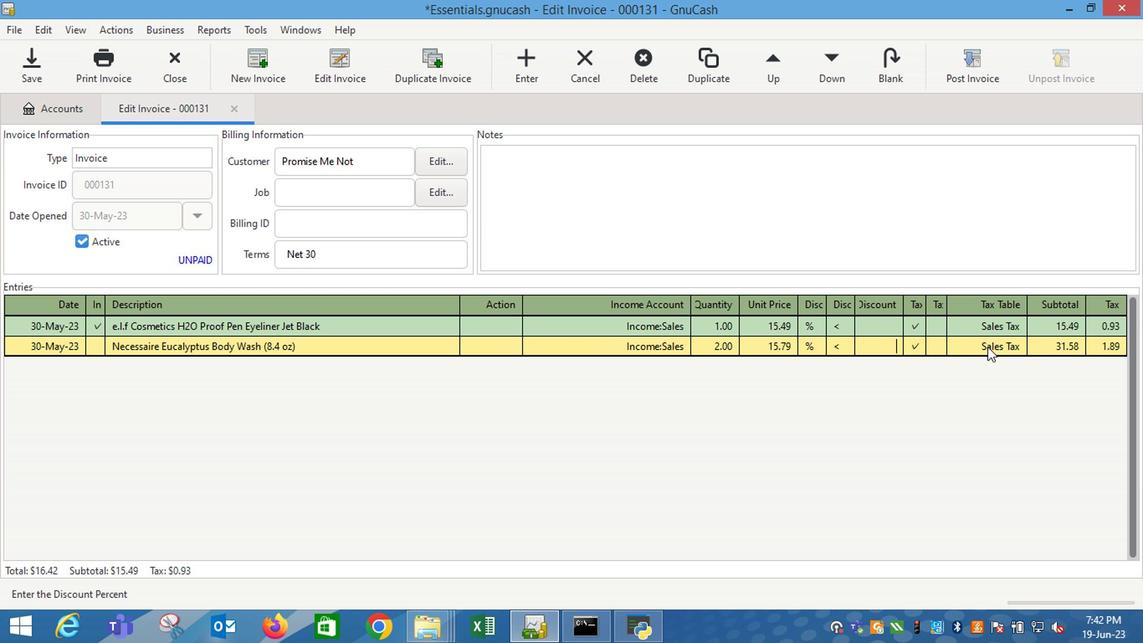 
Action: Mouse moved to (958, 349)
Screenshot: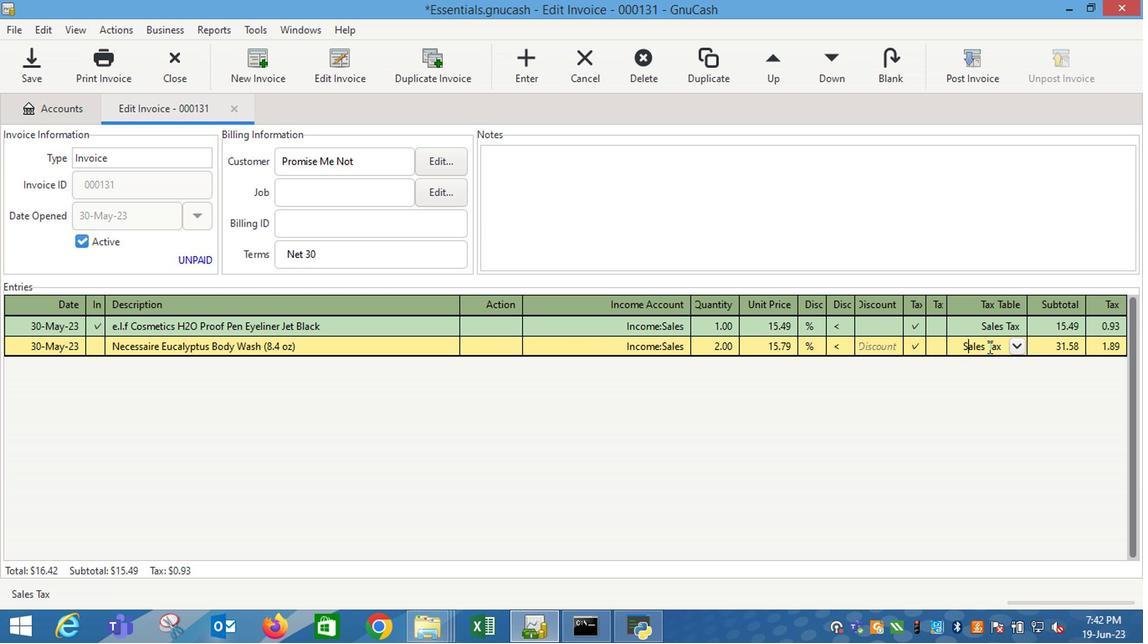 
Action: Key pressed <Key.enter>
Screenshot: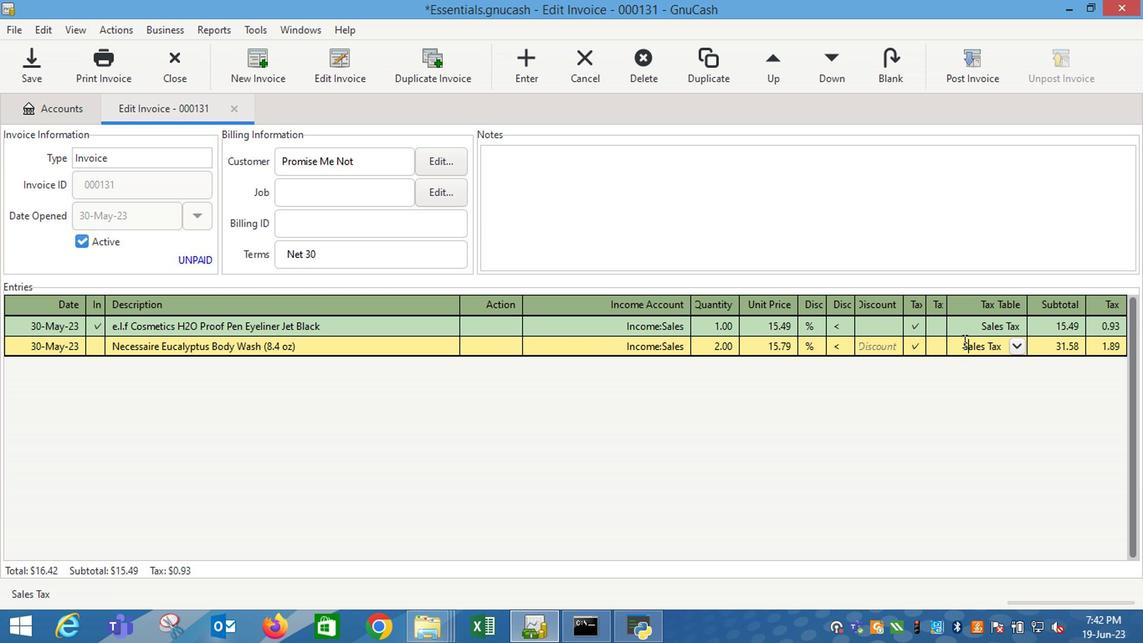 
Action: Mouse moved to (974, 84)
Screenshot: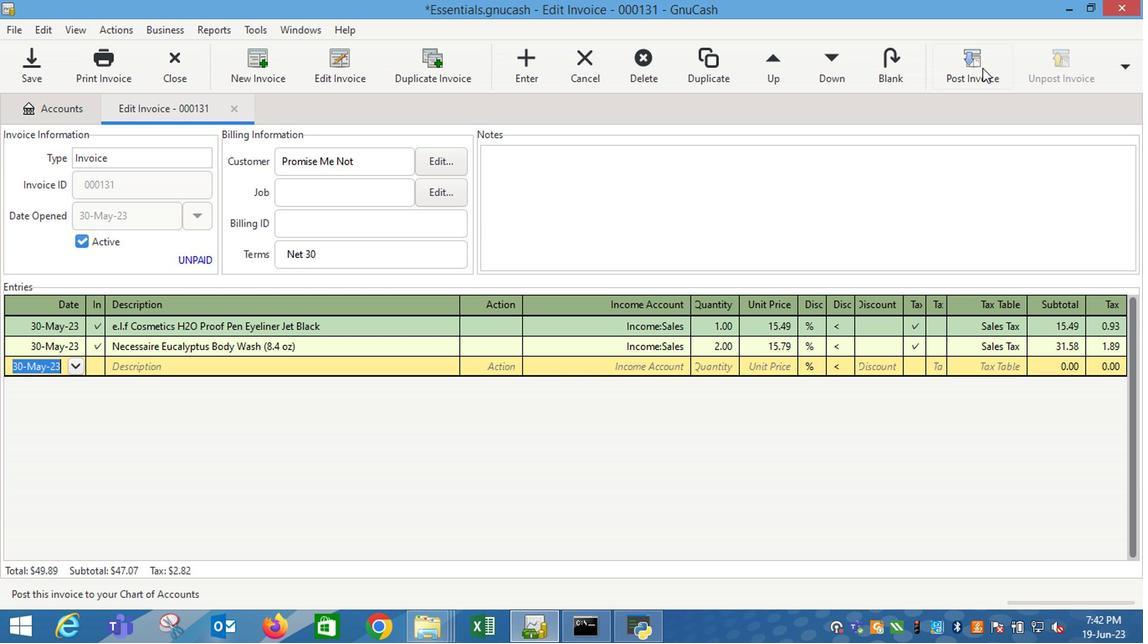 
Action: Mouse pressed left at (974, 84)
Screenshot: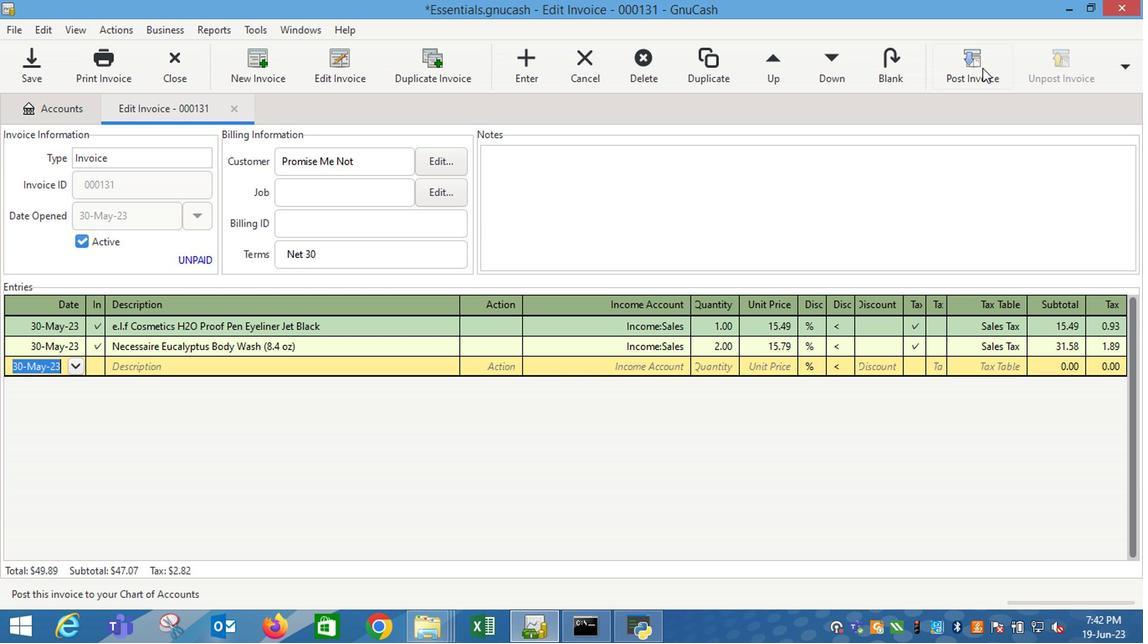 
Action: Mouse moved to (727, 288)
Screenshot: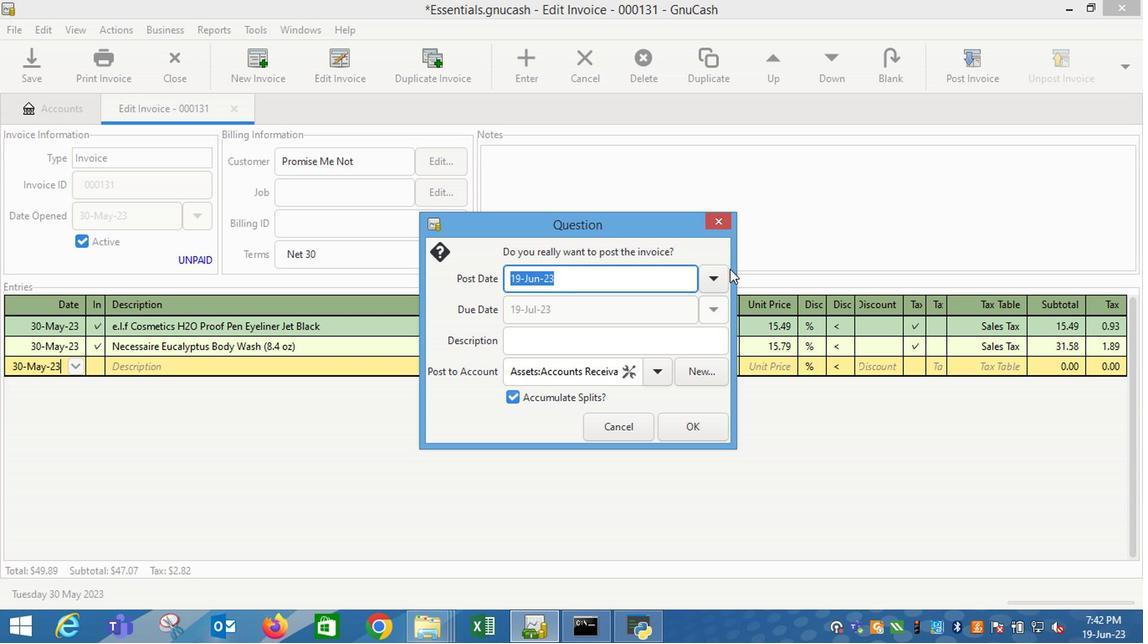 
Action: Mouse pressed left at (727, 288)
Screenshot: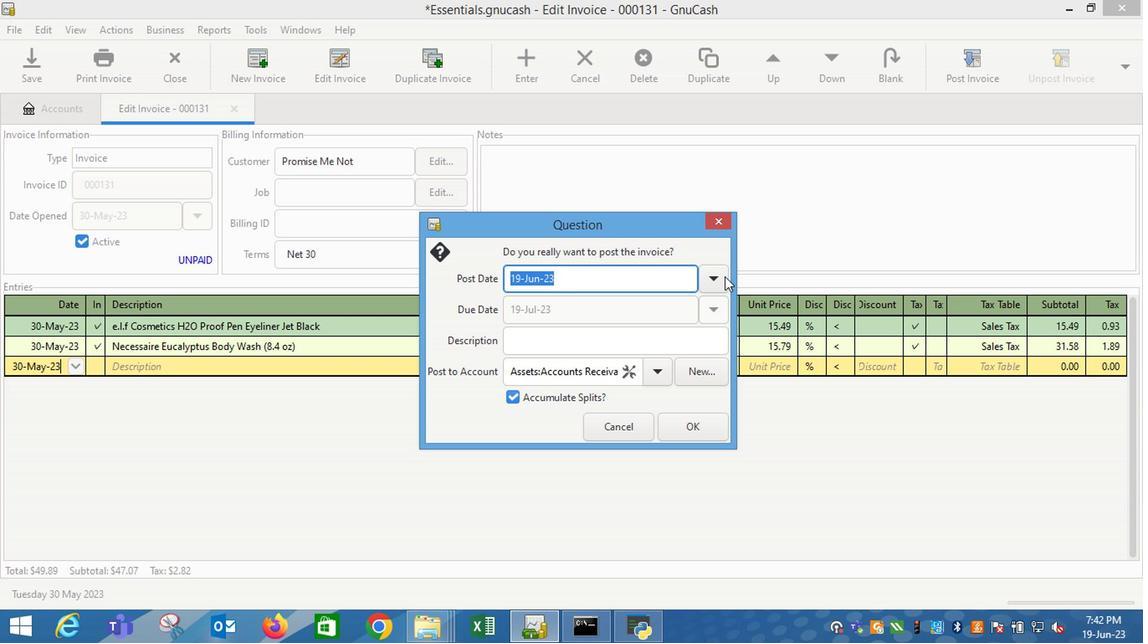 
Action: Mouse moved to (593, 314)
Screenshot: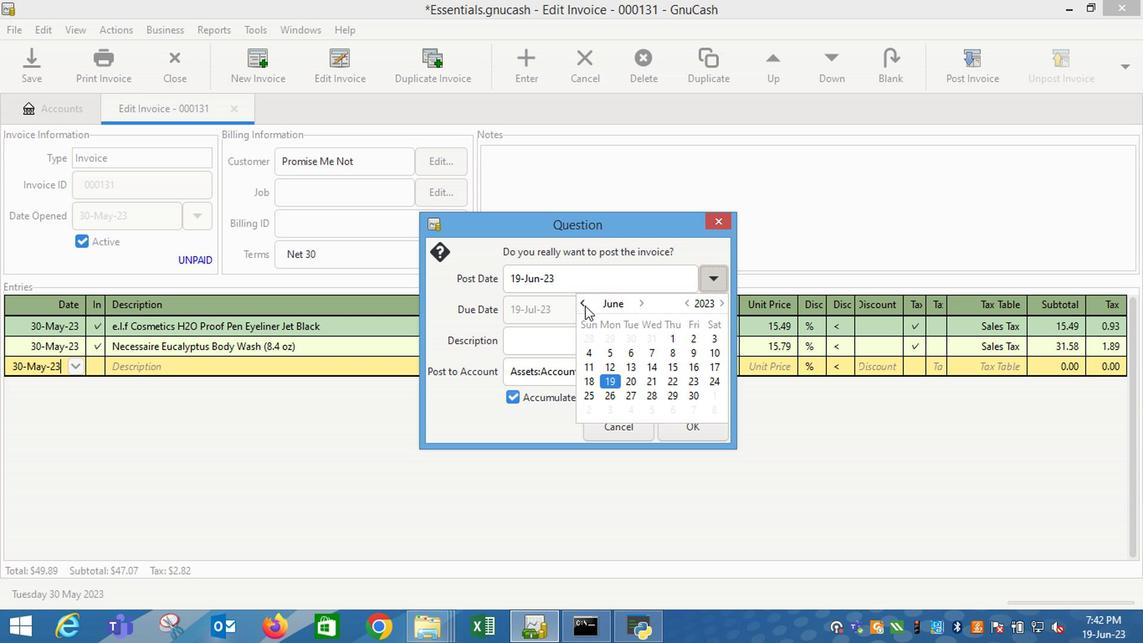 
Action: Mouse pressed left at (593, 314)
Screenshot: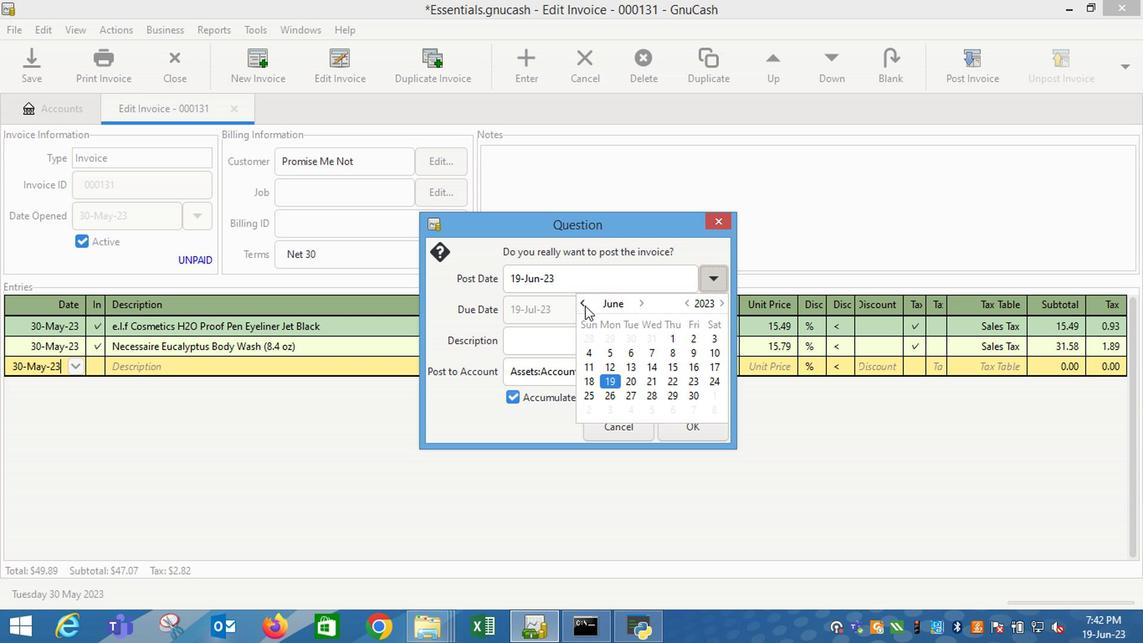 
Action: Mouse moved to (637, 402)
Screenshot: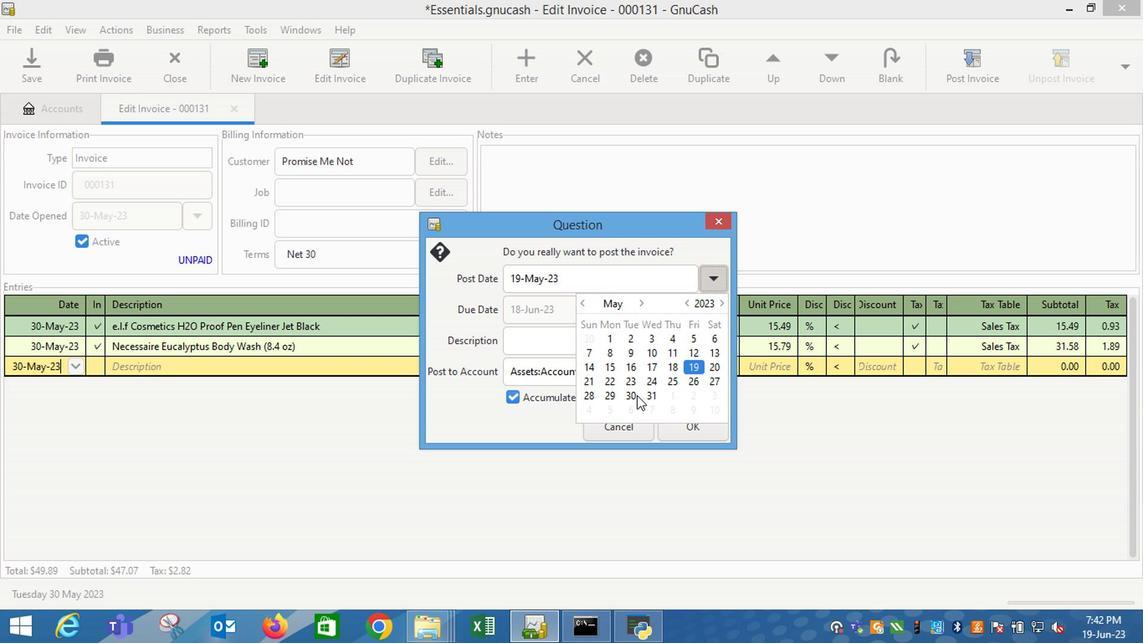 
Action: Mouse pressed left at (637, 402)
Screenshot: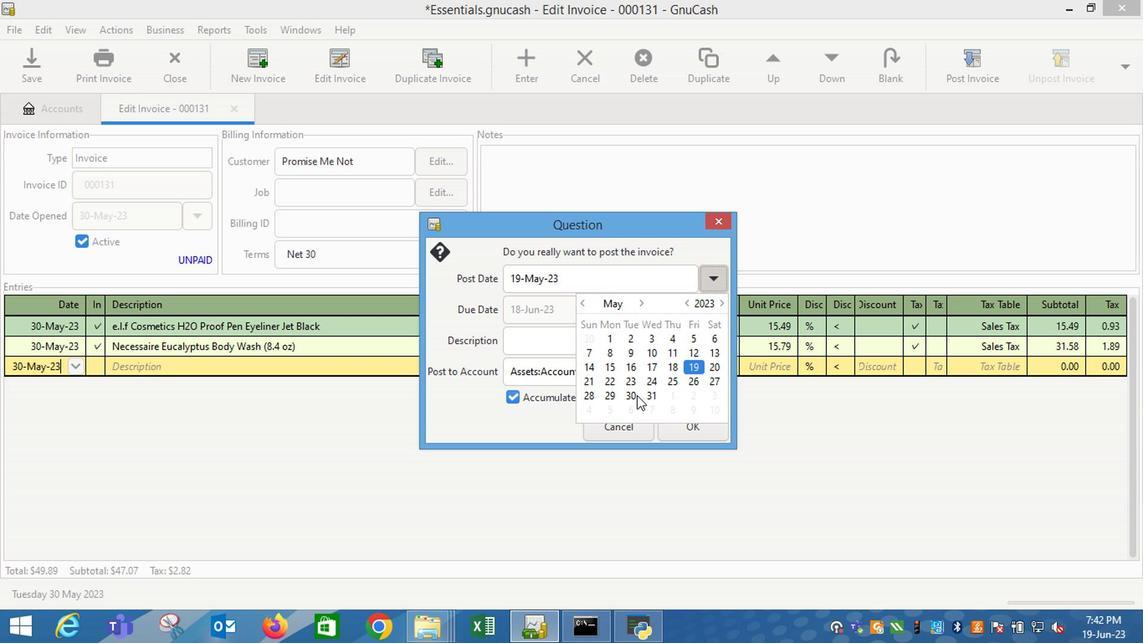 
Action: Mouse moved to (538, 354)
Screenshot: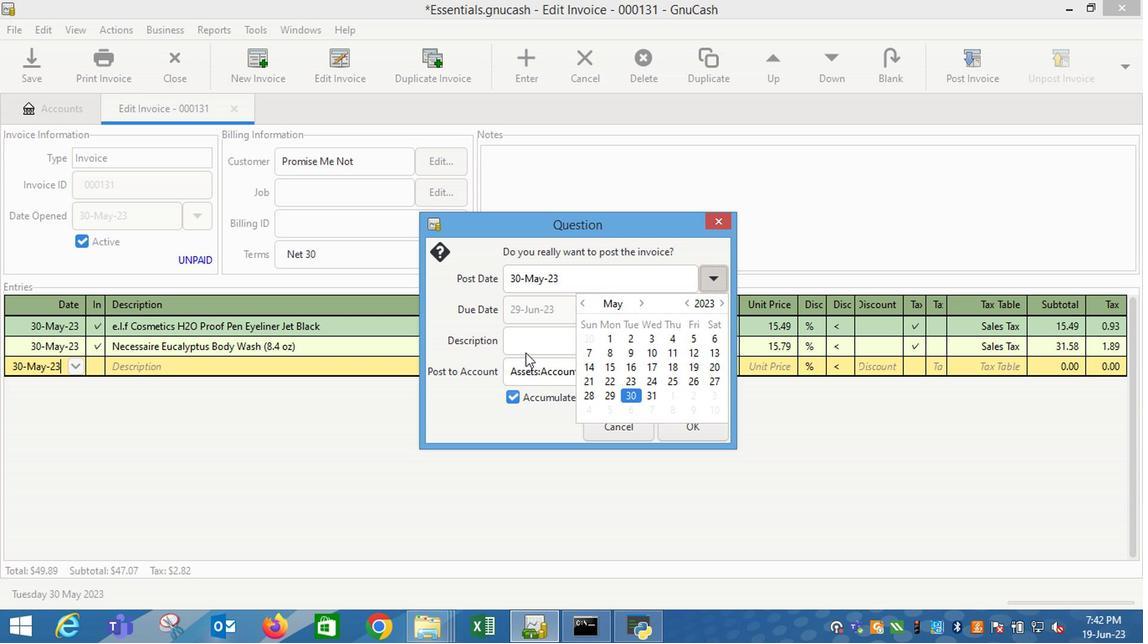 
Action: Mouse pressed left at (538, 354)
Screenshot: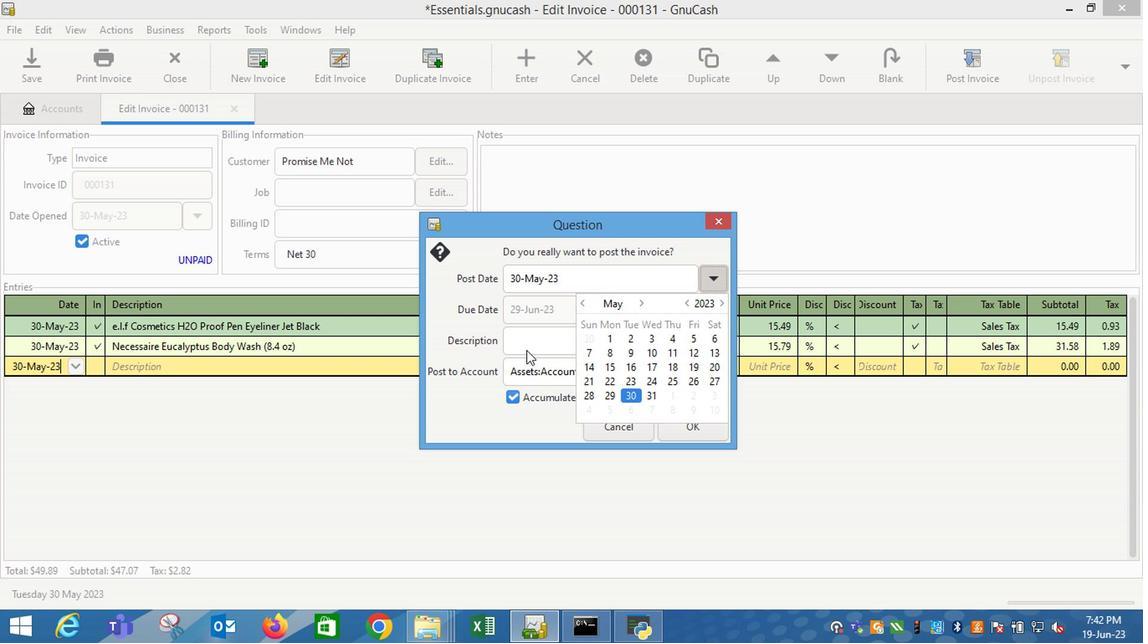 
Action: Mouse moved to (689, 434)
Screenshot: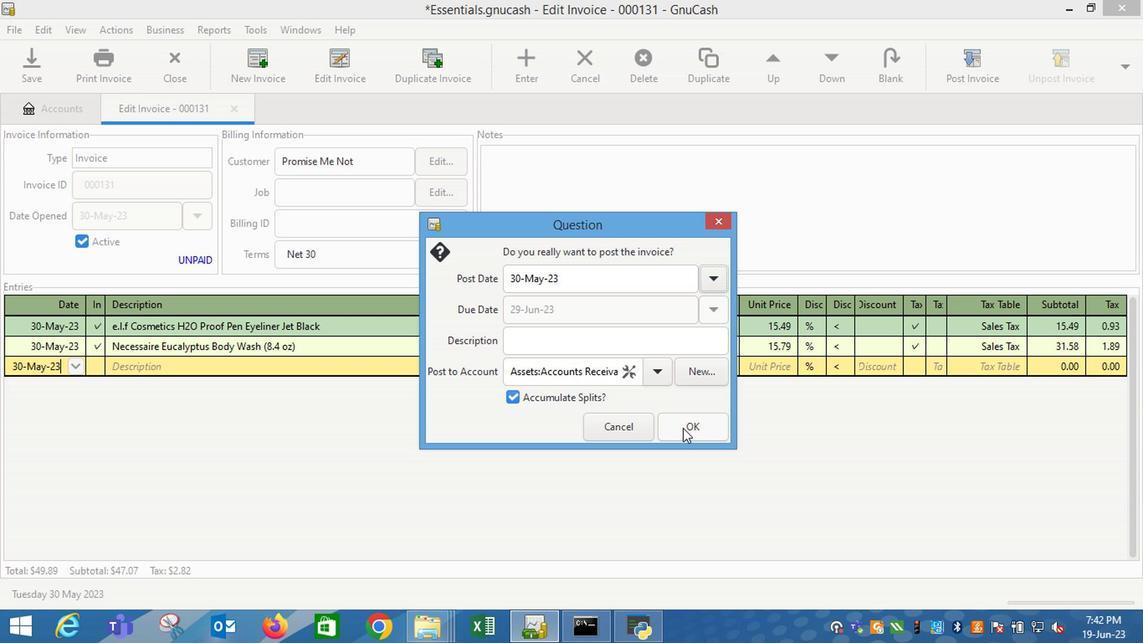
Action: Mouse pressed left at (689, 434)
Screenshot: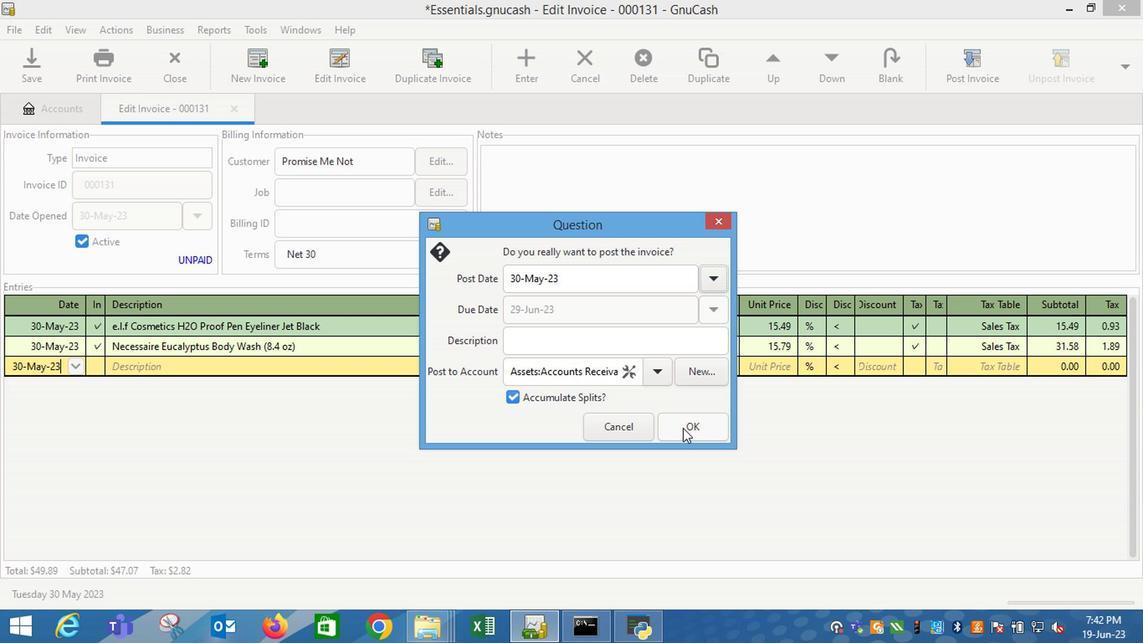 
Action: Mouse moved to (1068, 84)
Screenshot: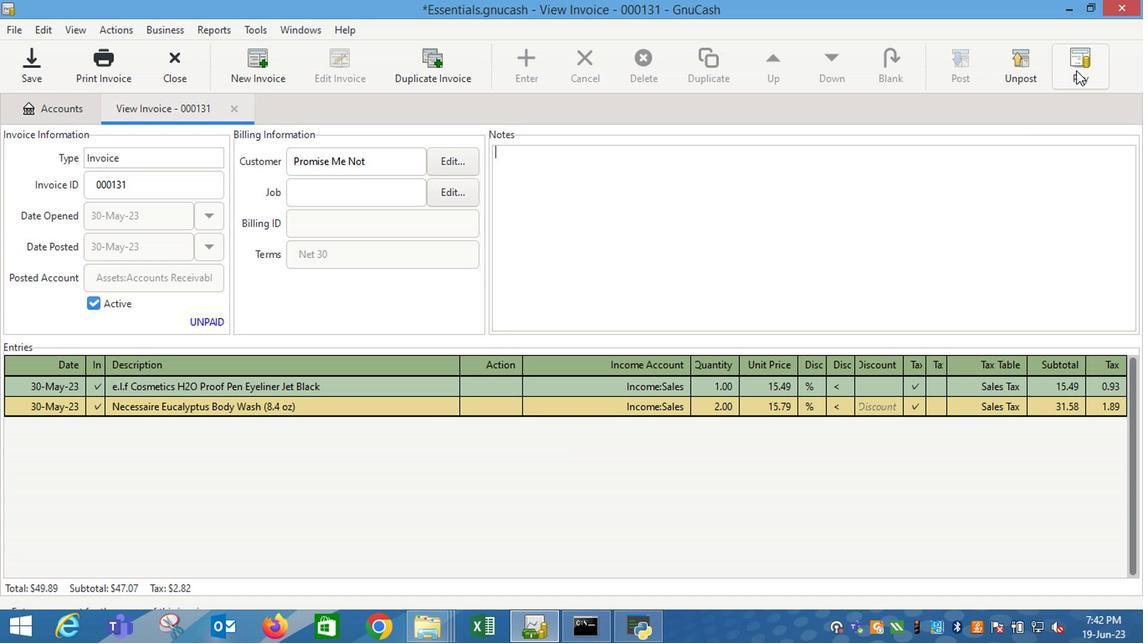 
Action: Mouse pressed left at (1068, 84)
Screenshot: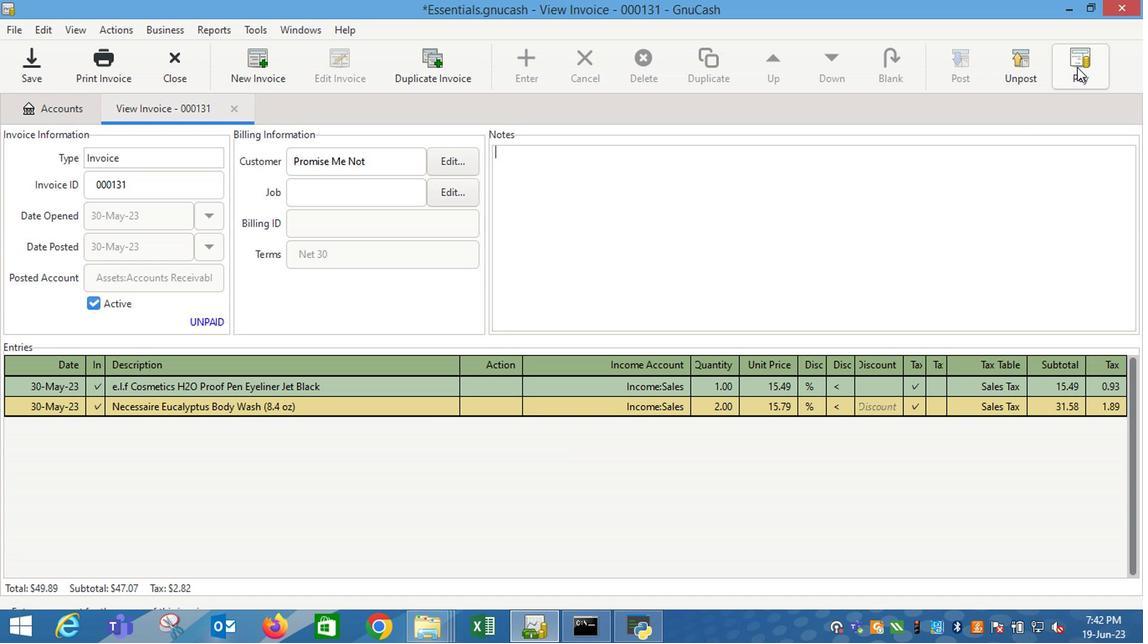 
Action: Mouse moved to (528, 339)
Screenshot: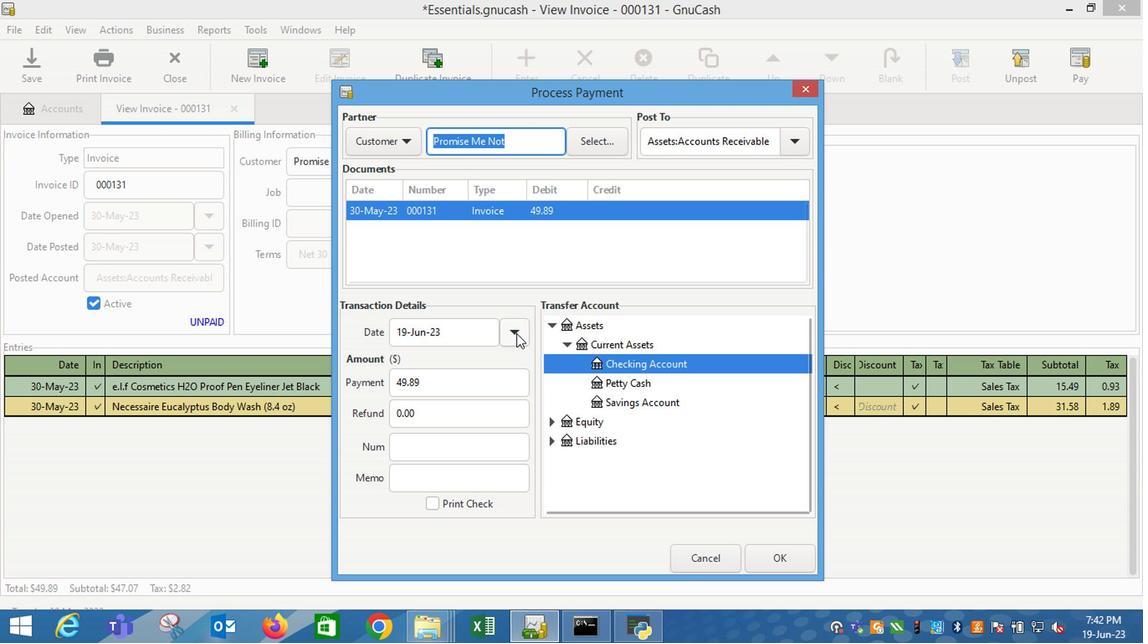 
Action: Mouse pressed left at (528, 339)
Screenshot: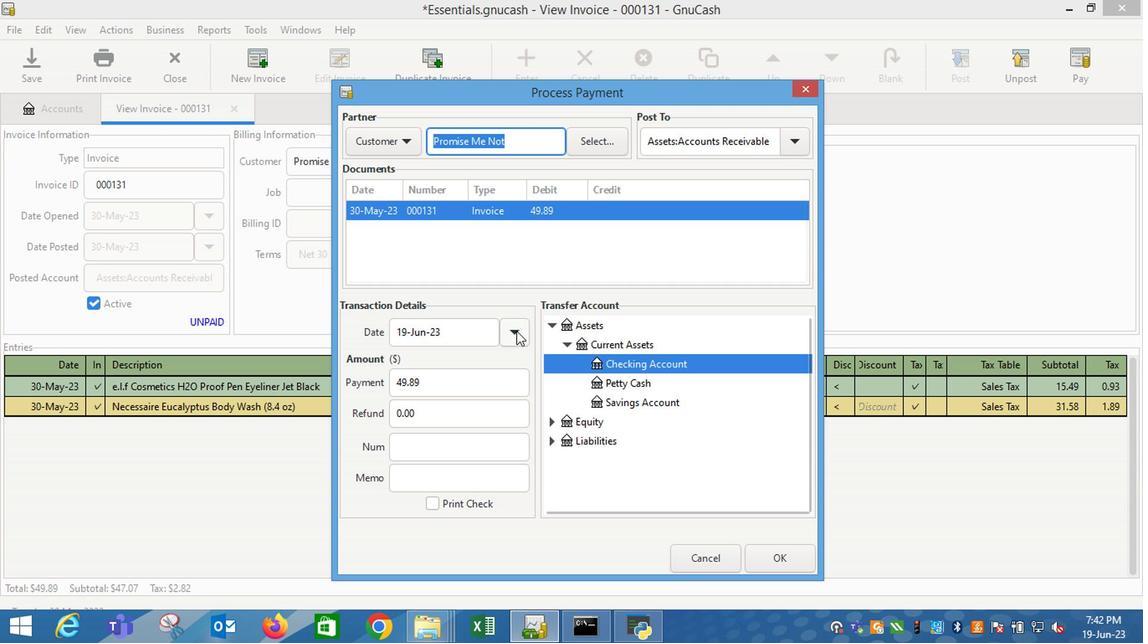 
Action: Mouse moved to (470, 453)
Screenshot: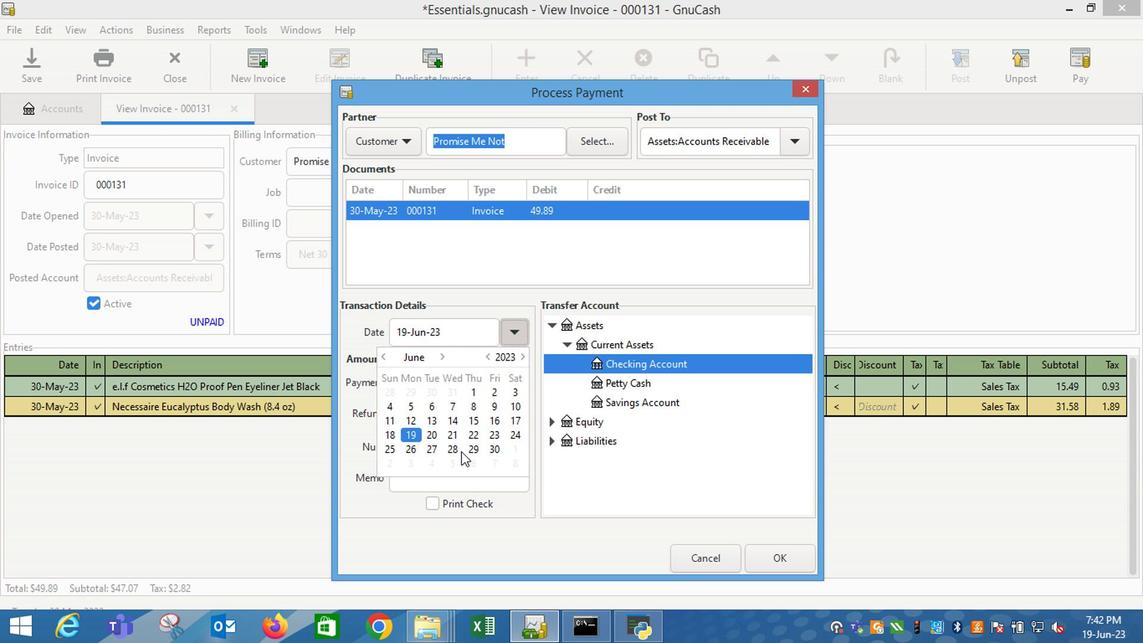 
Action: Mouse pressed left at (470, 453)
Screenshot: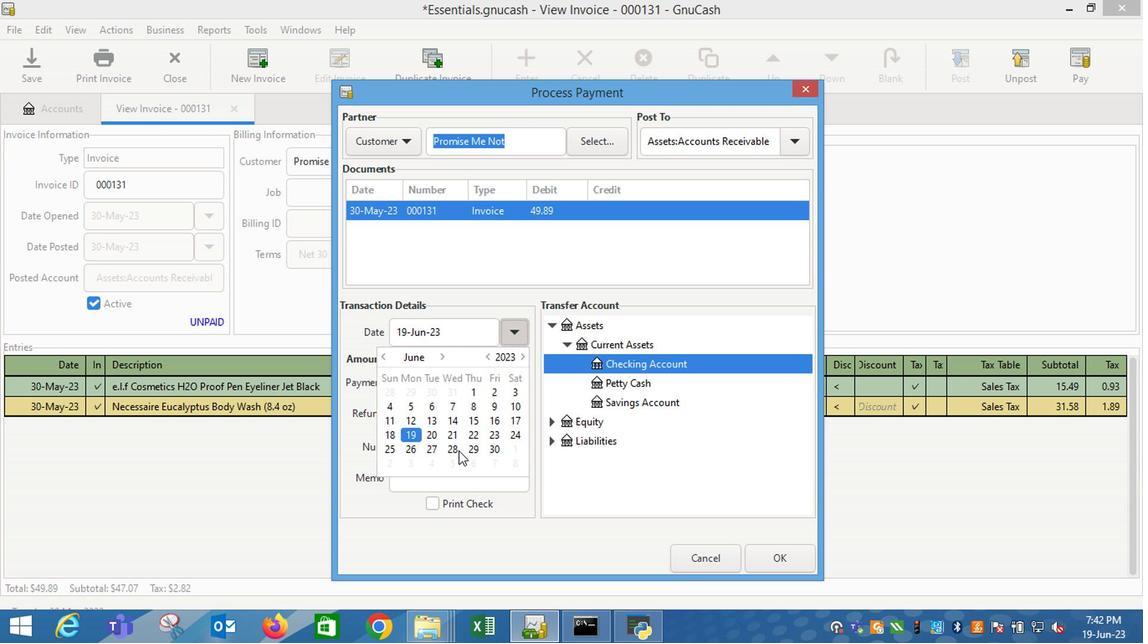 
Action: Mouse moved to (634, 465)
Screenshot: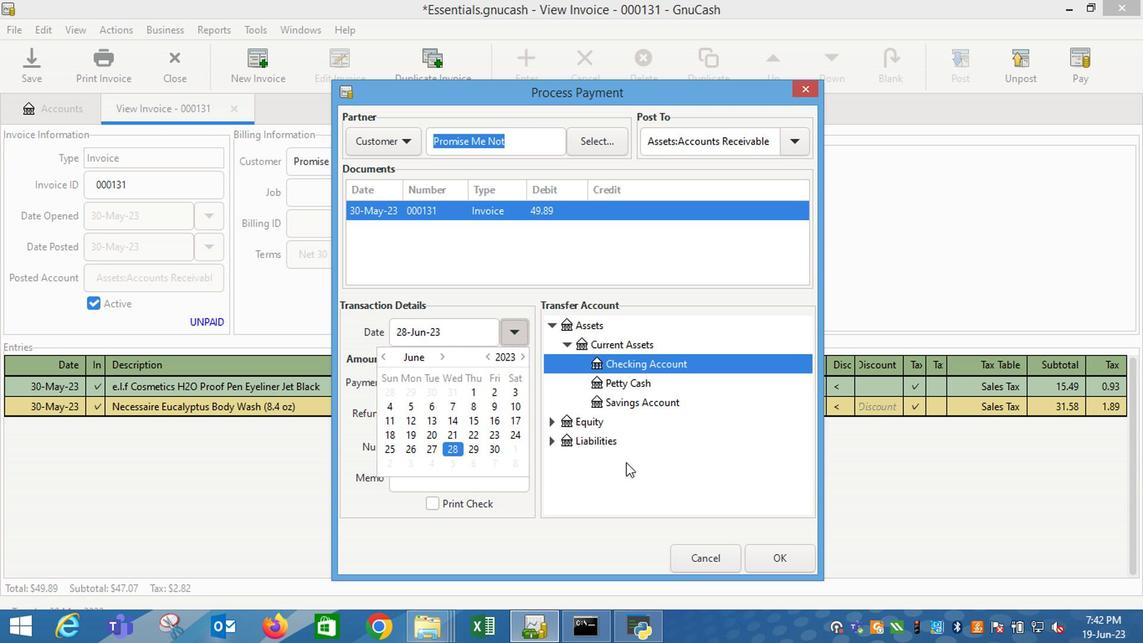 
Action: Mouse pressed left at (634, 465)
Screenshot: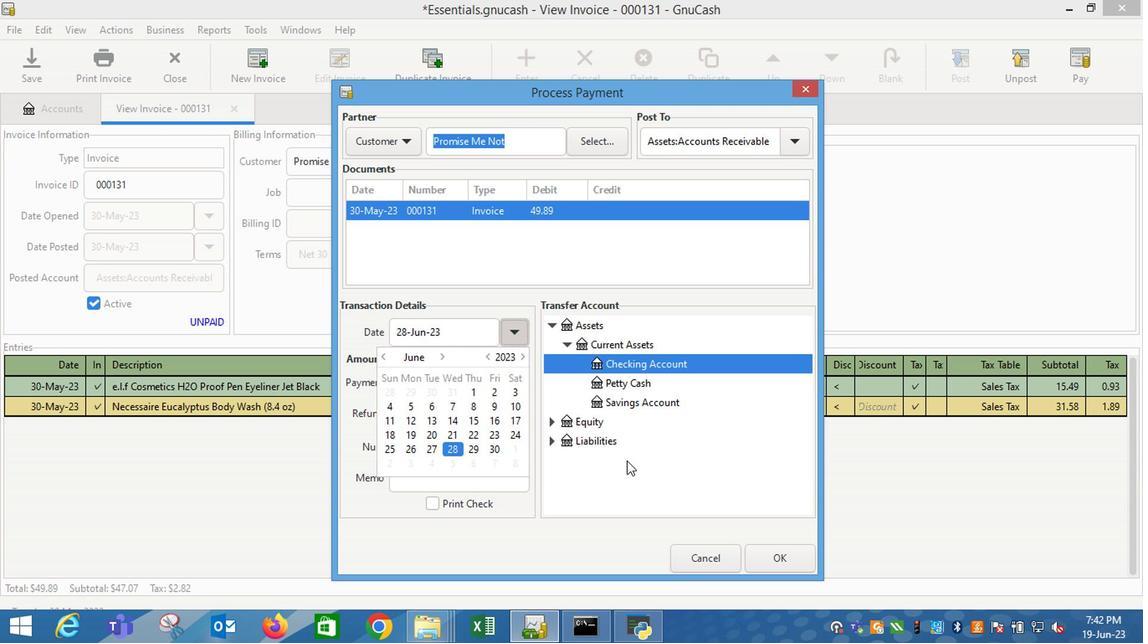 
Action: Mouse moved to (778, 566)
Screenshot: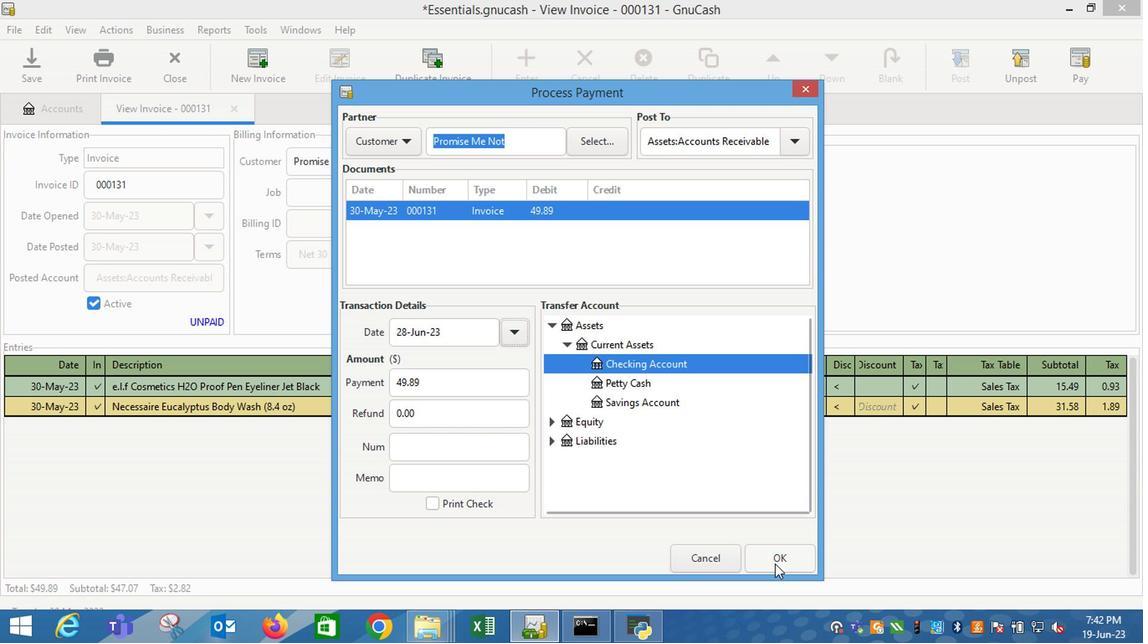 
Action: Mouse pressed left at (778, 566)
Screenshot: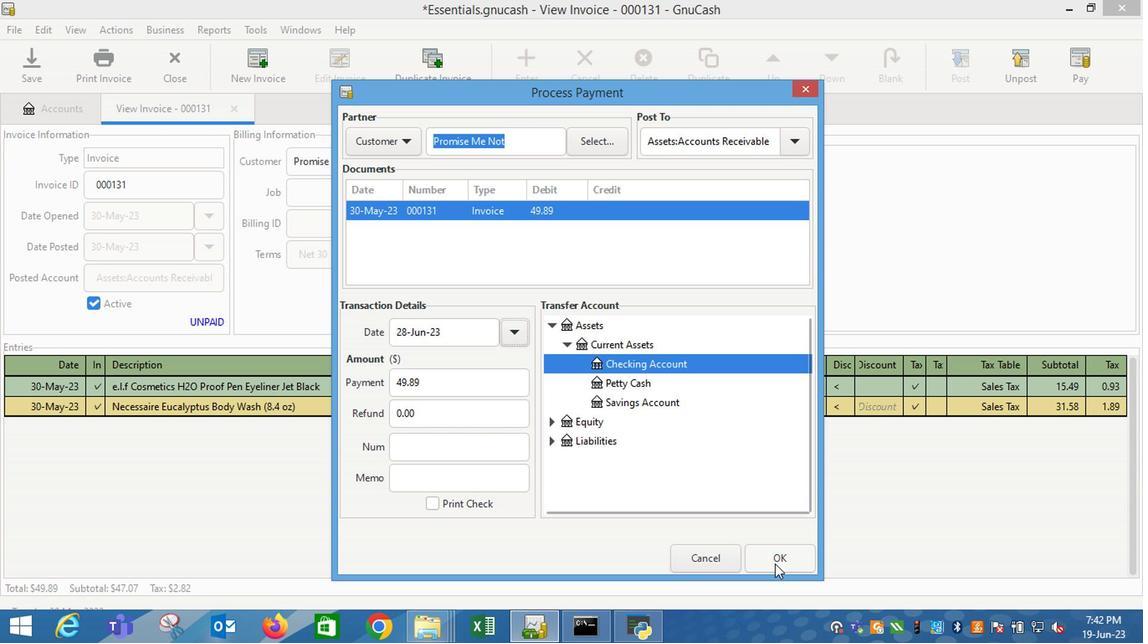 
Action: Mouse moved to (128, 86)
Screenshot: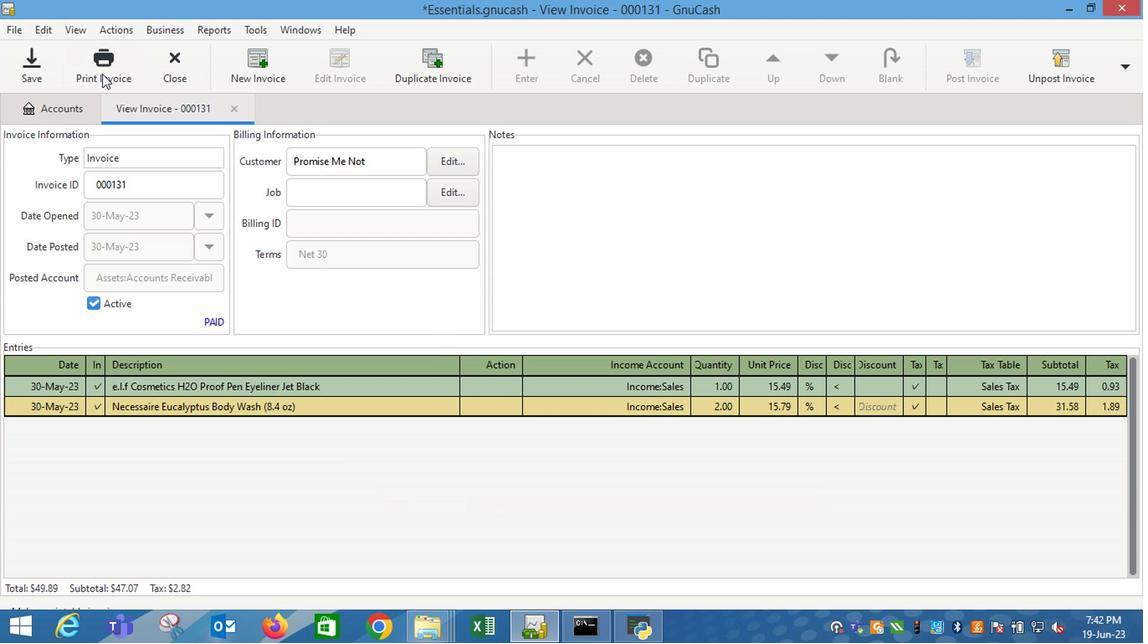 
Action: Mouse pressed left at (128, 86)
Screenshot: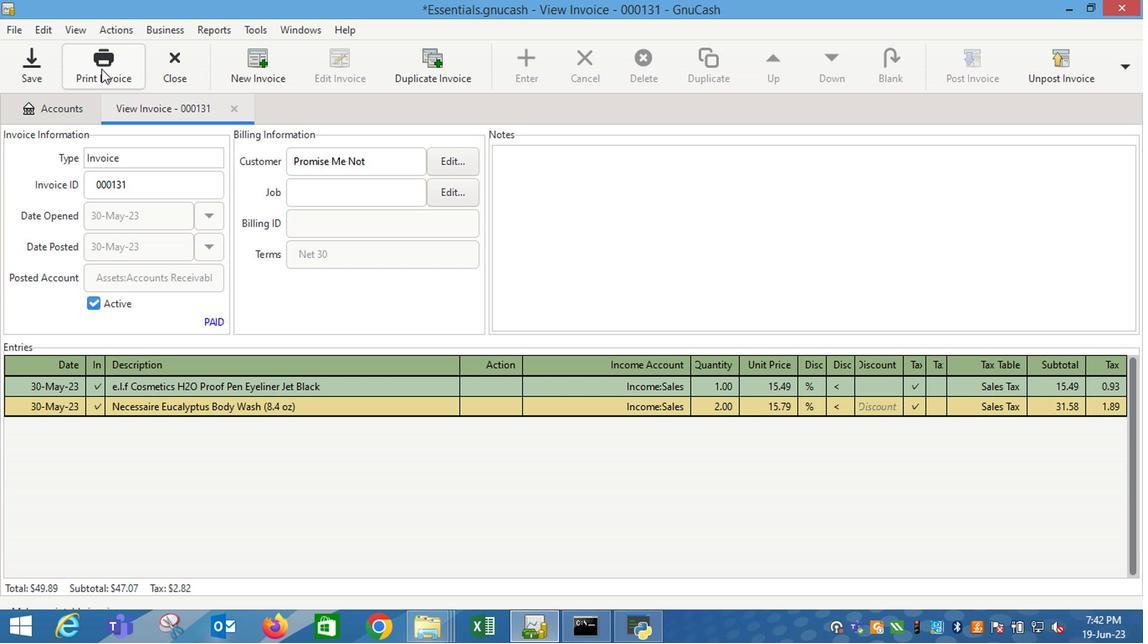
Action: Mouse moved to (782, 321)
Screenshot: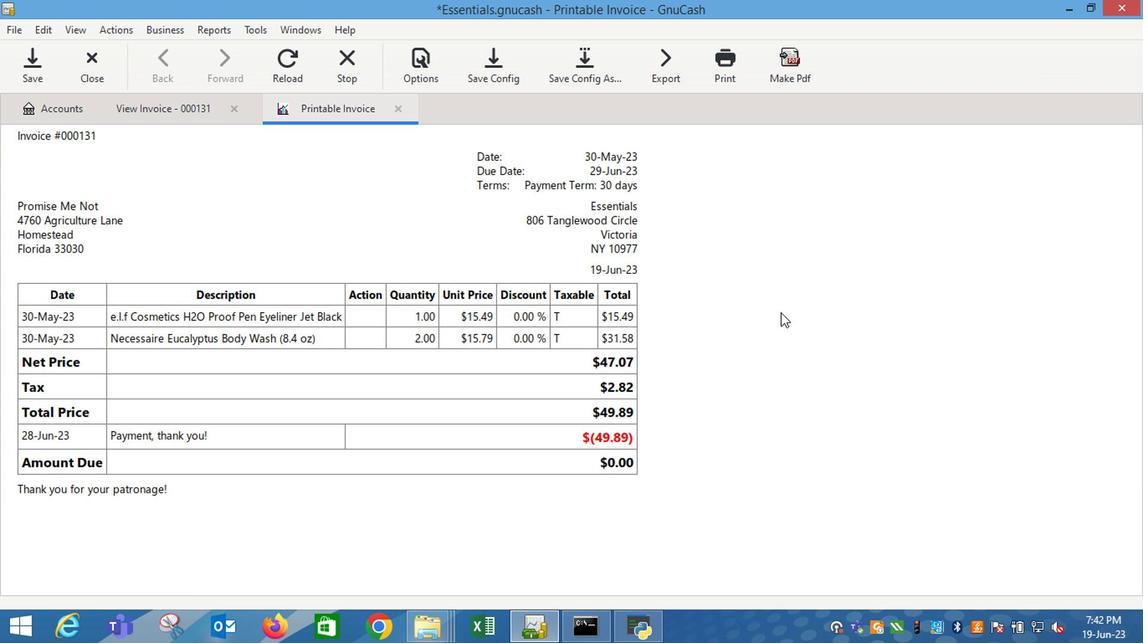 
